 Task: Create Issue Issue0000000058 in Backlog  in Scrum Project Project0000000012 in Jira. Create Issue Issue0000000059 in Backlog  in Scrum Project Project0000000012 in Jira. Create Issue Issue0000000060 in Backlog  in Scrum Project Project0000000012 in Jira. Change IN PROGRESS as Status of Issue Issue0000000052 in Backlog  in Scrum Project Project0000000011 in Jira. Change IN PROGRESS as Status of Issue Issue0000000054 in Backlog  in Scrum Project Project0000000011 in Jira
Action: Mouse moved to (585, 73)
Screenshot: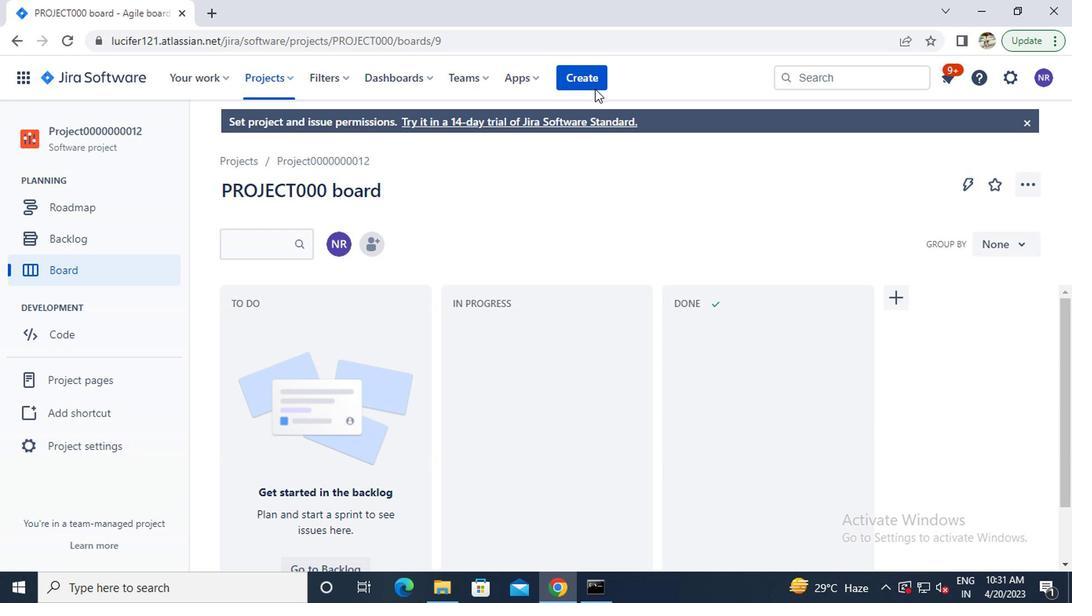 
Action: Mouse pressed left at (585, 73)
Screenshot: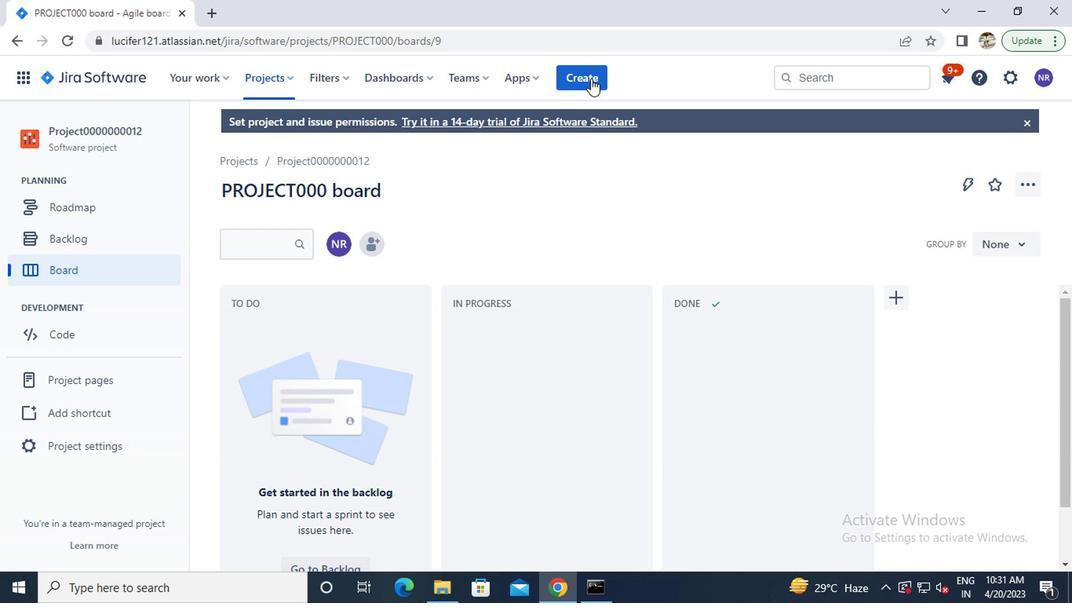 
Action: Mouse moved to (511, 235)
Screenshot: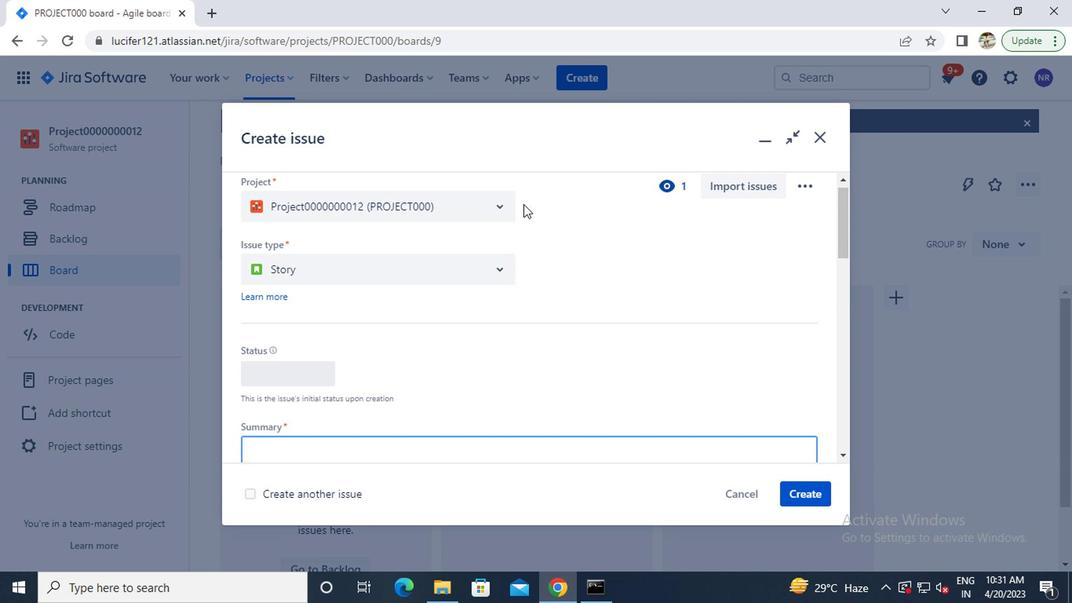 
Action: Mouse scrolled (511, 234) with delta (0, 0)
Screenshot: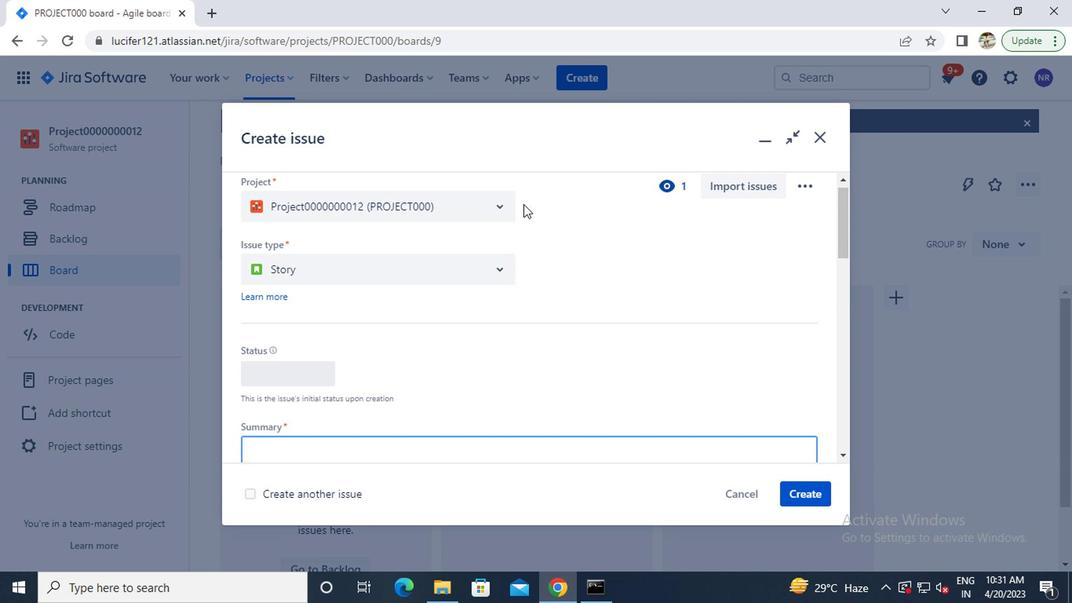 
Action: Mouse moved to (508, 246)
Screenshot: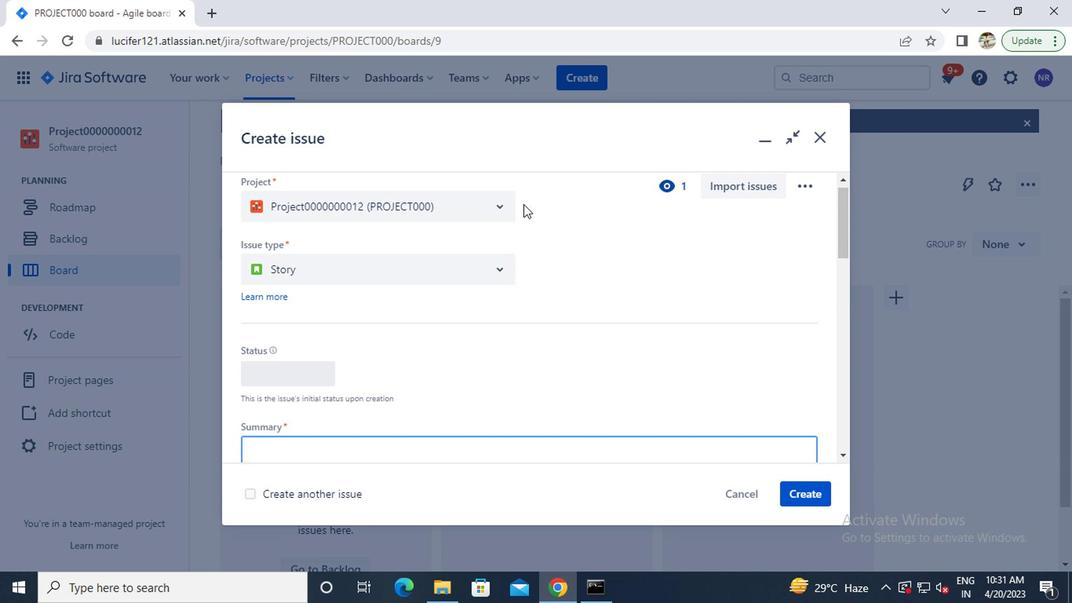 
Action: Mouse scrolled (508, 245) with delta (0, 0)
Screenshot: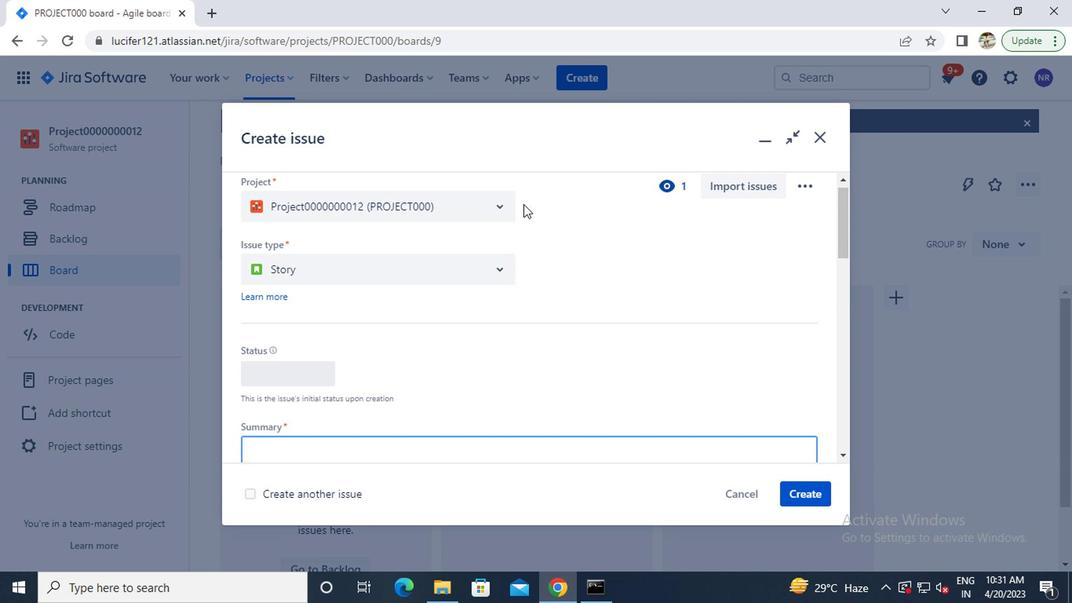 
Action: Mouse moved to (465, 291)
Screenshot: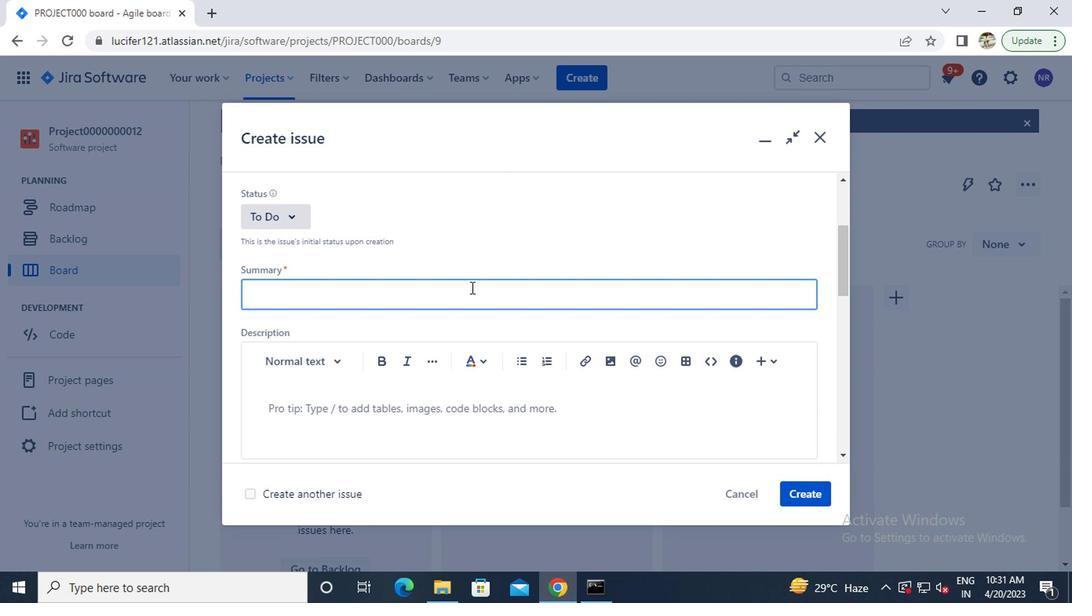 
Action: Mouse pressed left at (465, 291)
Screenshot: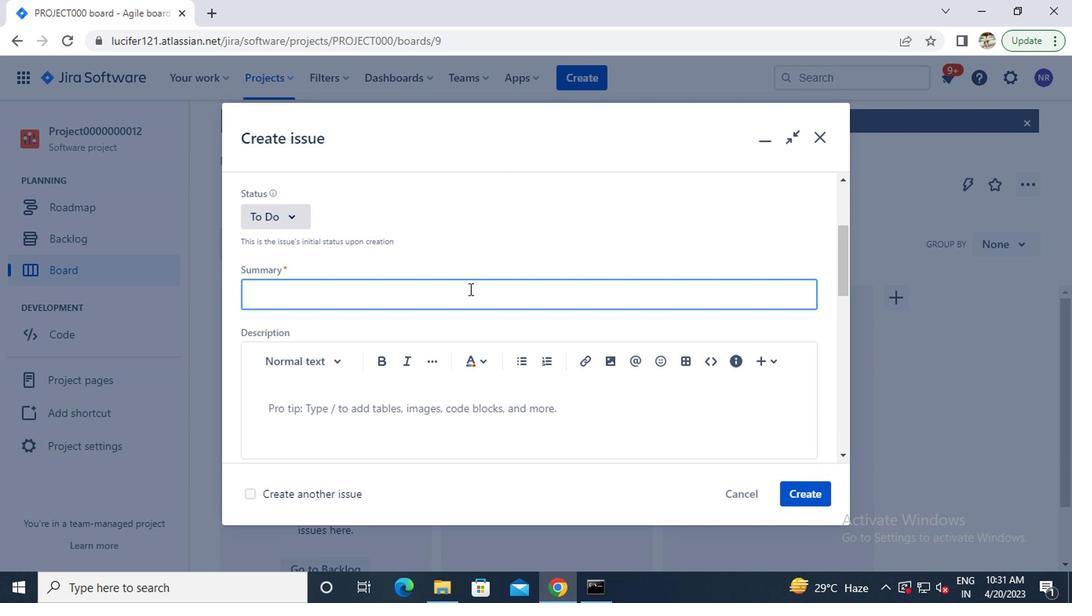 
Action: Key pressed i<Key.caps_lock>ssue000000000<Key.backspace>58<Key.enter>
Screenshot: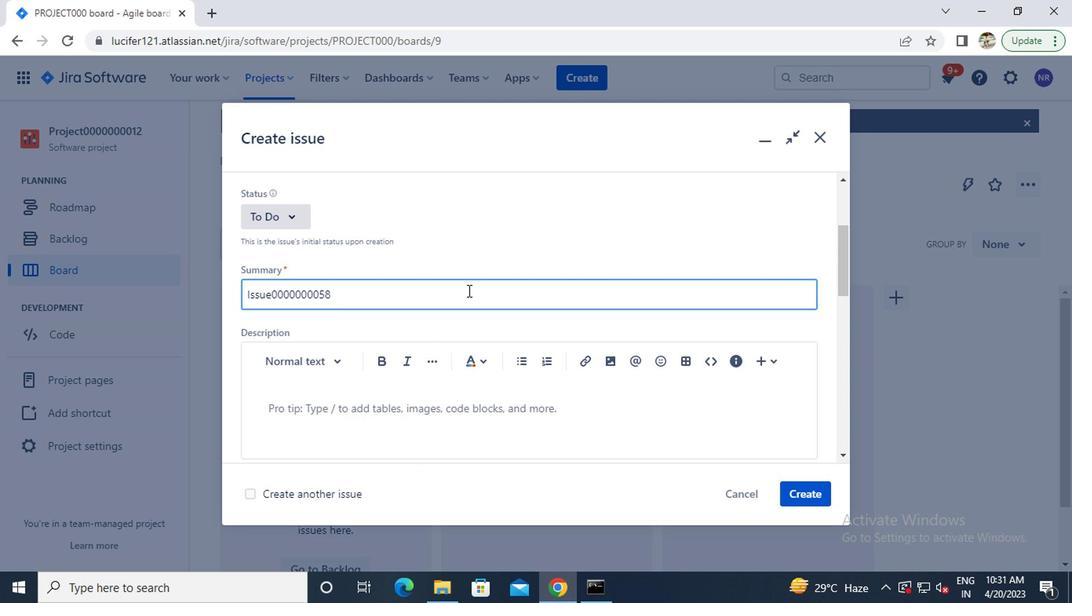 
Action: Mouse moved to (588, 76)
Screenshot: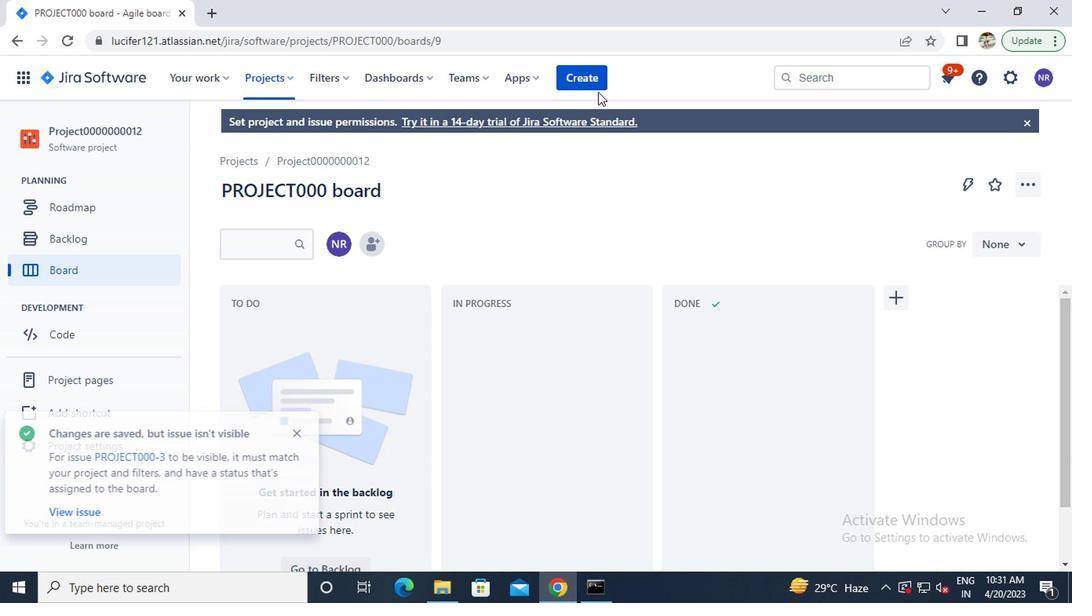
Action: Mouse pressed left at (588, 76)
Screenshot: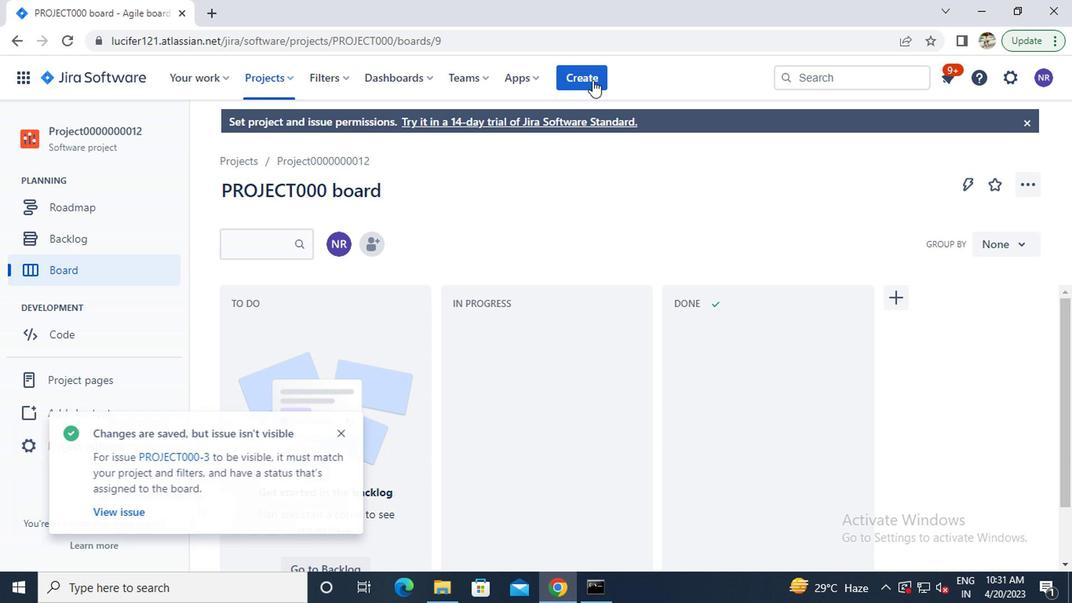 
Action: Mouse moved to (507, 250)
Screenshot: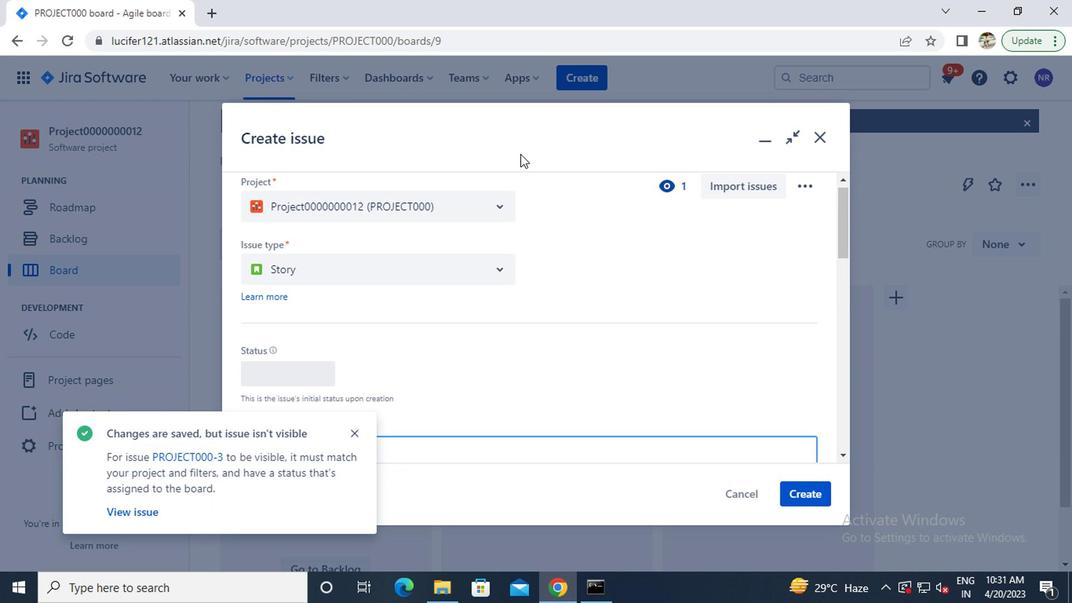 
Action: Mouse scrolled (507, 249) with delta (0, 0)
Screenshot: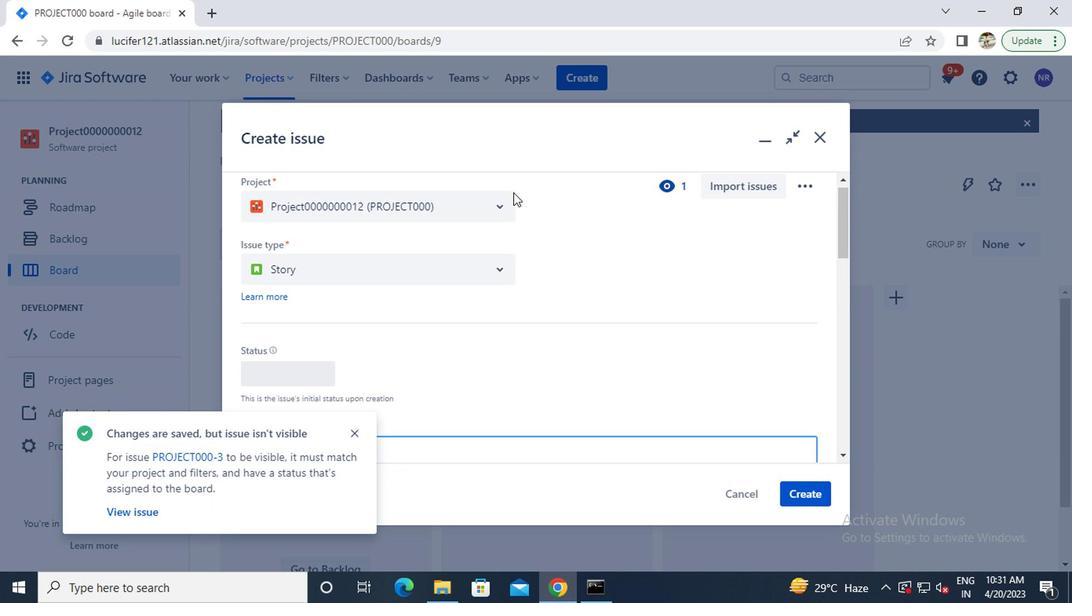 
Action: Mouse scrolled (507, 249) with delta (0, 0)
Screenshot: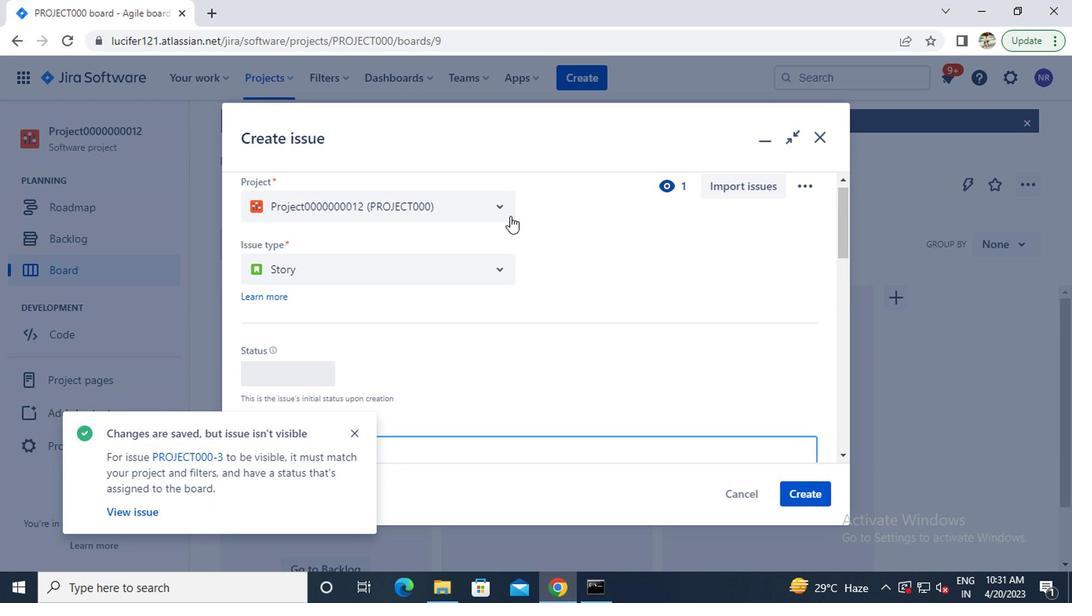 
Action: Mouse moved to (492, 302)
Screenshot: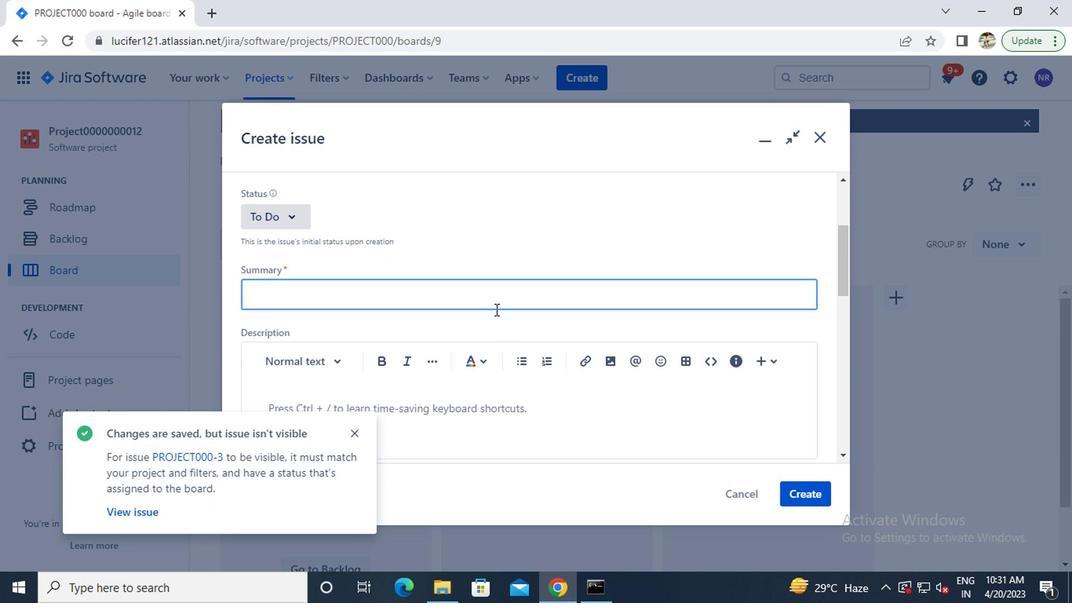 
Action: Mouse pressed left at (492, 302)
Screenshot: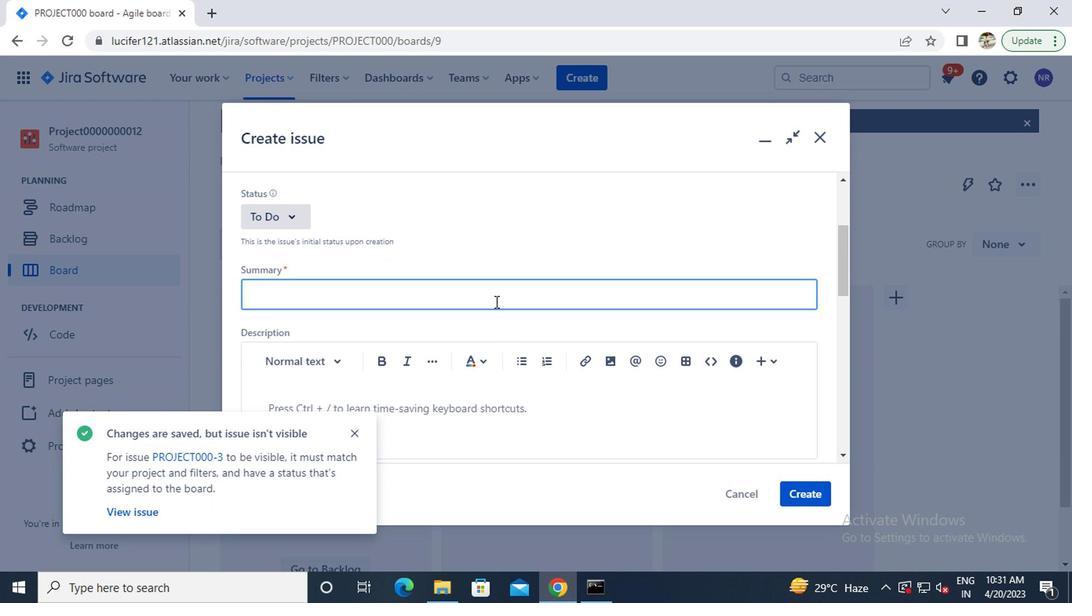 
Action: Key pressed <Key.caps_lock>i<Key.caps_lock>ssue0000000059
Screenshot: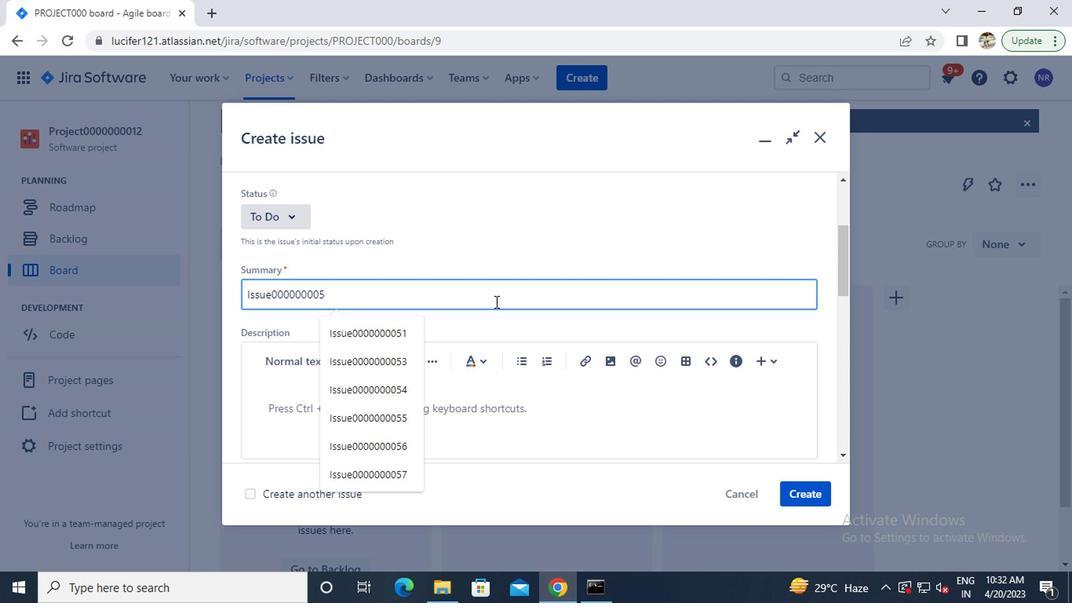 
Action: Mouse moved to (801, 498)
Screenshot: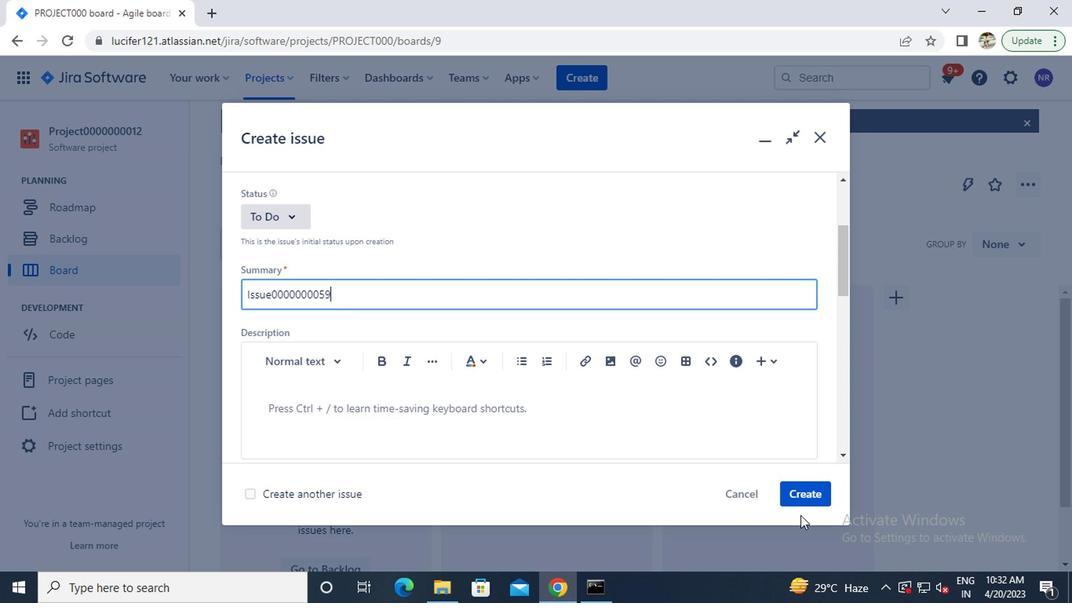 
Action: Mouse pressed left at (801, 498)
Screenshot: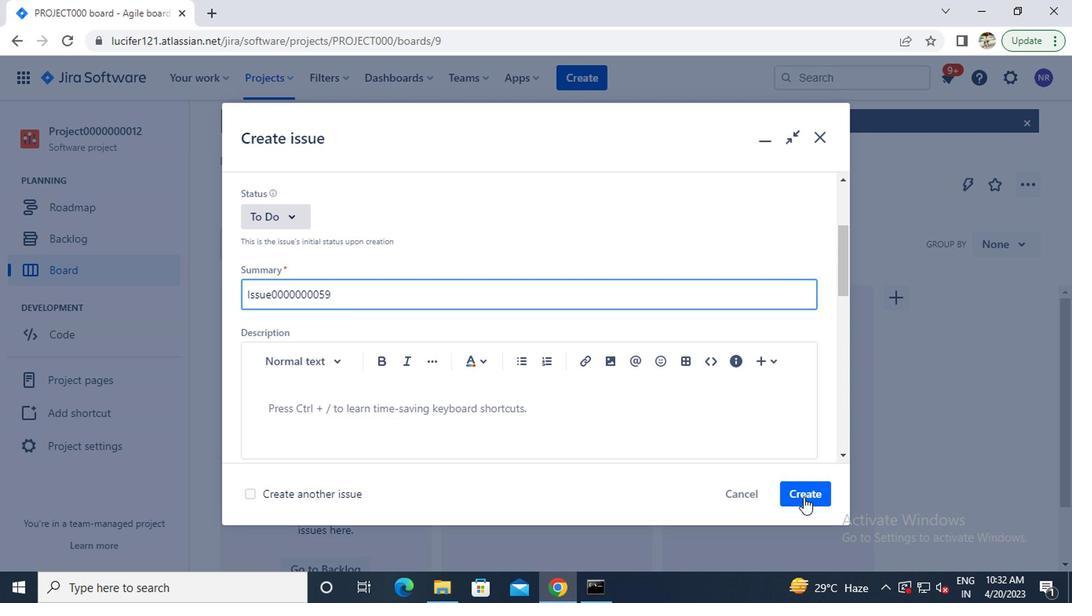 
Action: Mouse moved to (569, 79)
Screenshot: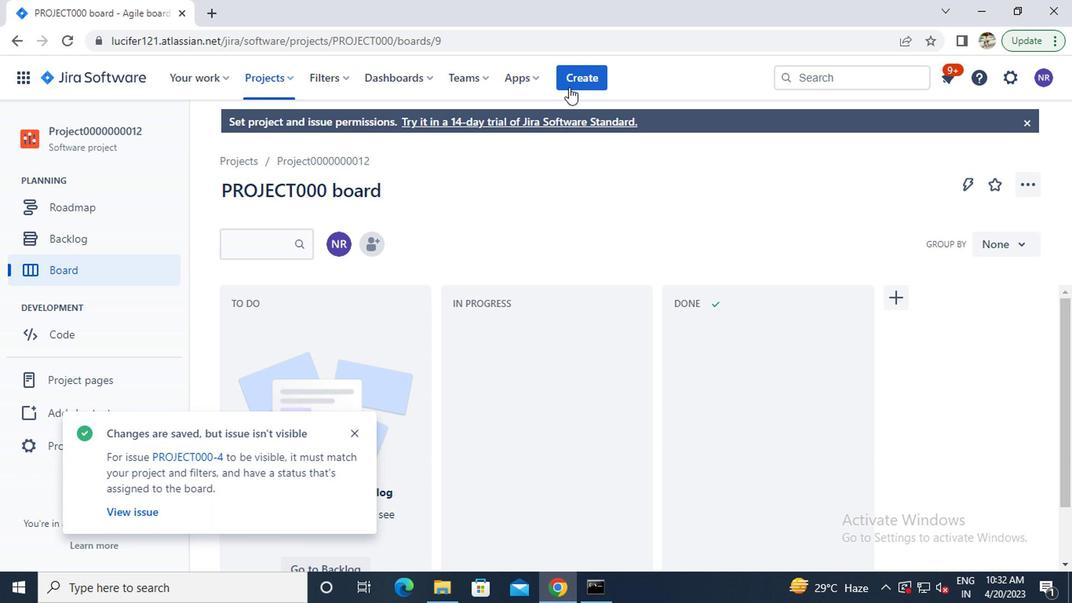 
Action: Mouse pressed left at (569, 79)
Screenshot: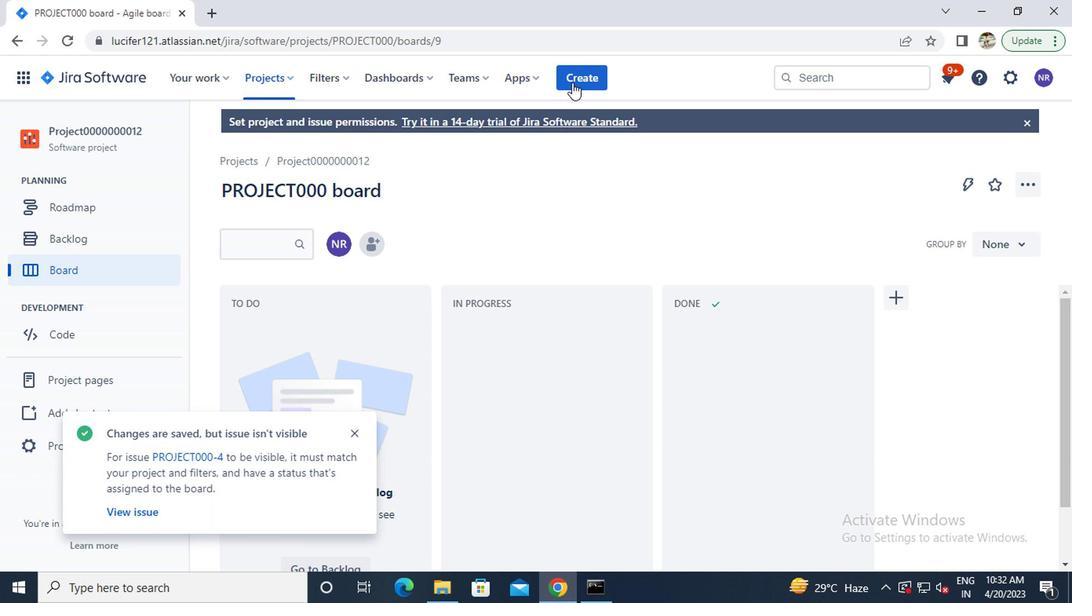 
Action: Mouse moved to (541, 160)
Screenshot: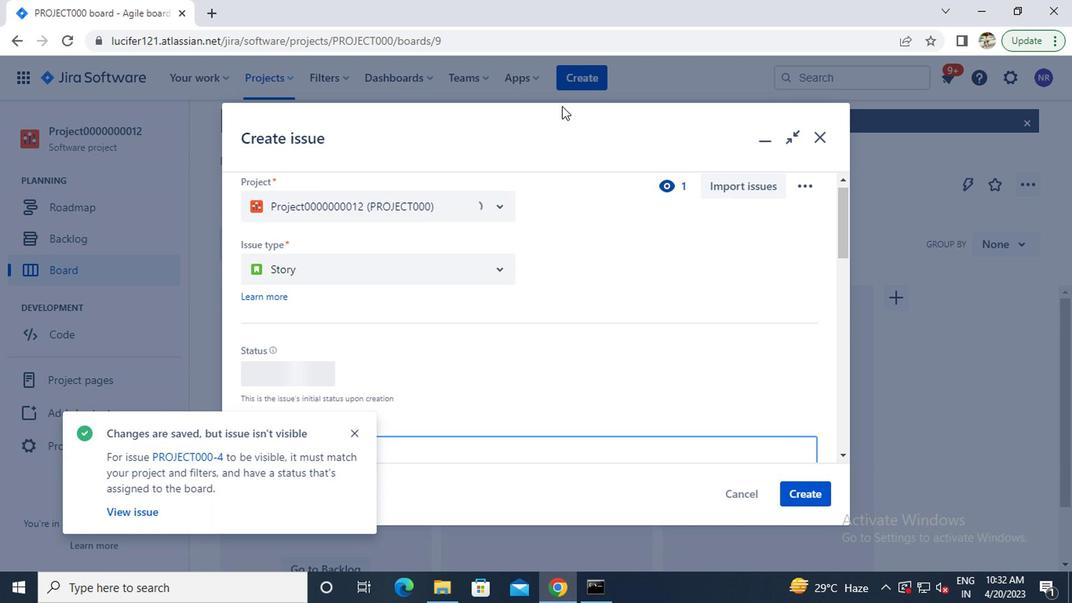 
Action: Mouse scrolled (541, 159) with delta (0, 0)
Screenshot: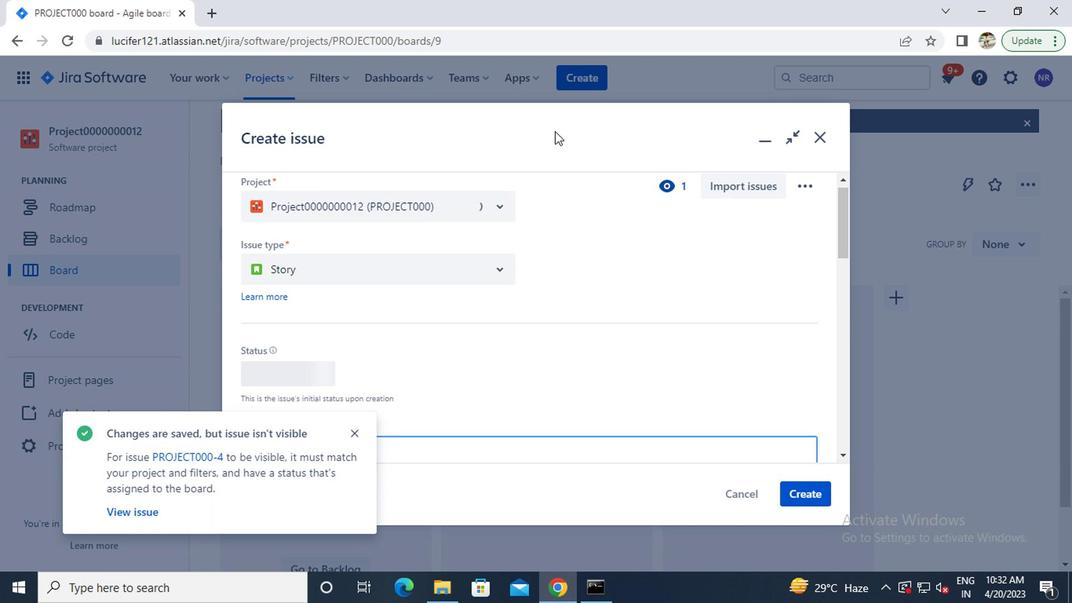 
Action: Mouse scrolled (541, 159) with delta (0, 0)
Screenshot: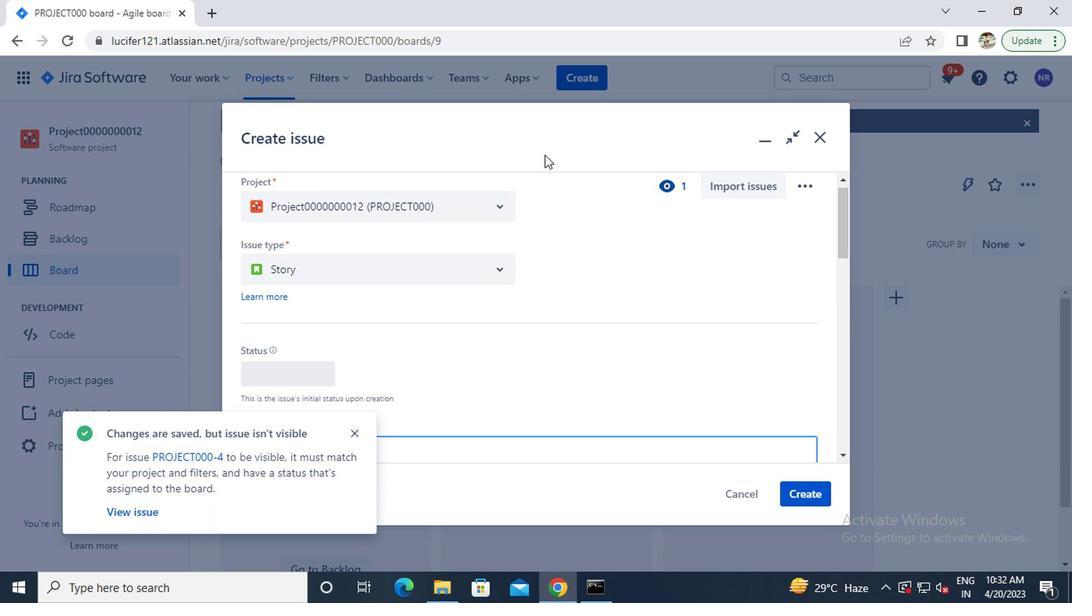 
Action: Mouse scrolled (541, 159) with delta (0, 0)
Screenshot: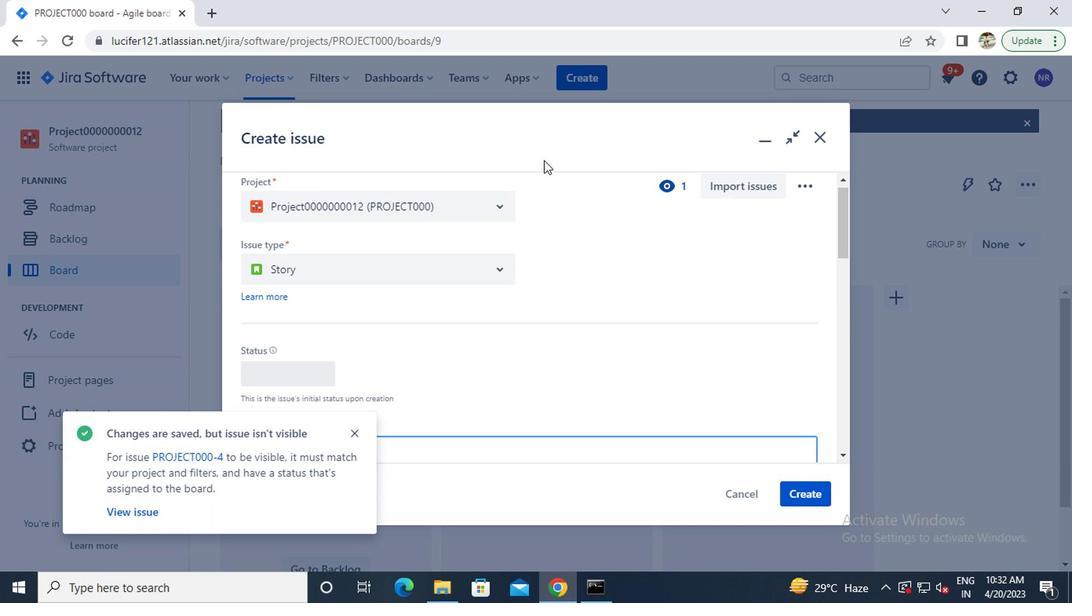 
Action: Mouse moved to (539, 173)
Screenshot: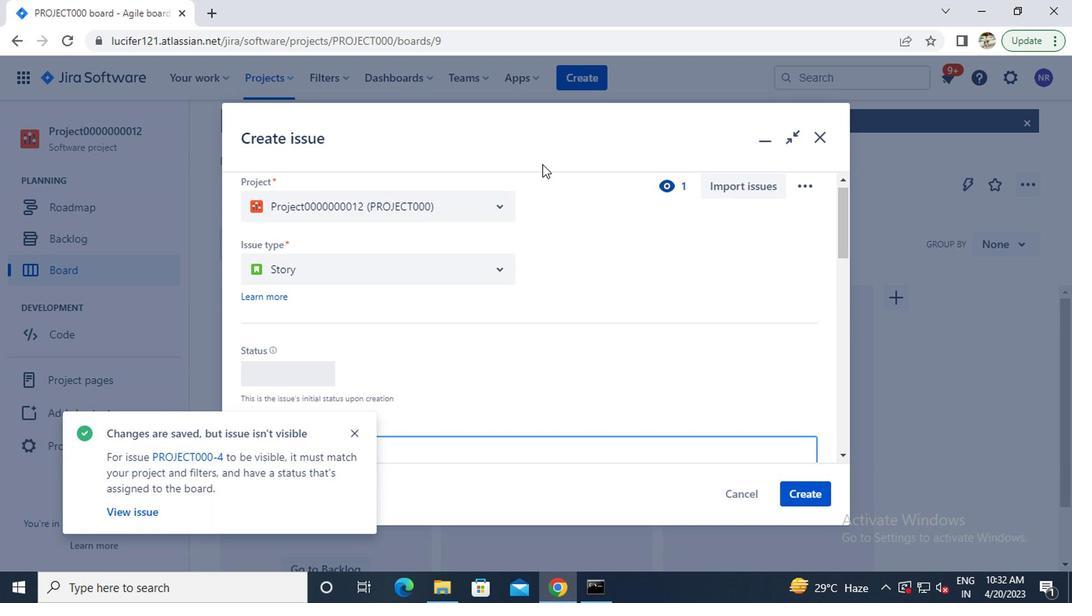 
Action: Mouse scrolled (539, 173) with delta (0, 0)
Screenshot: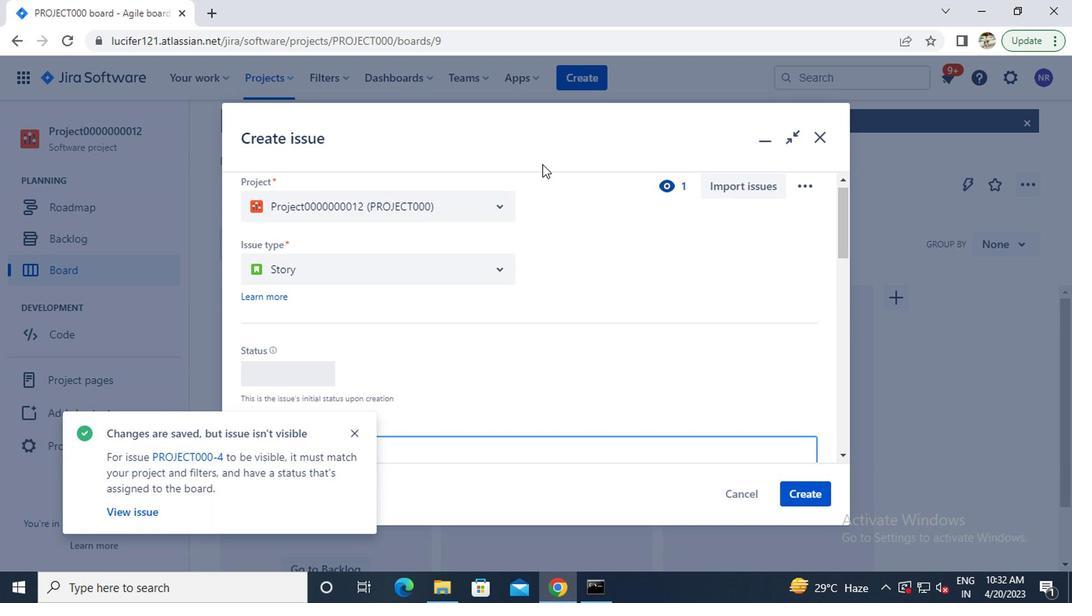
Action: Mouse moved to (540, 175)
Screenshot: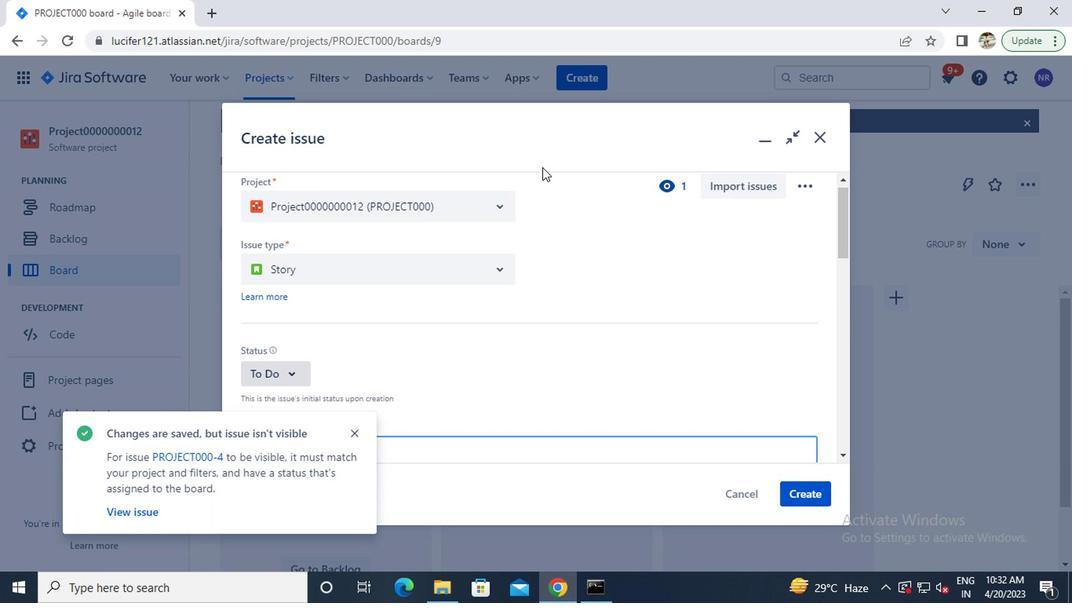 
Action: Mouse scrolled (540, 175) with delta (0, 0)
Screenshot: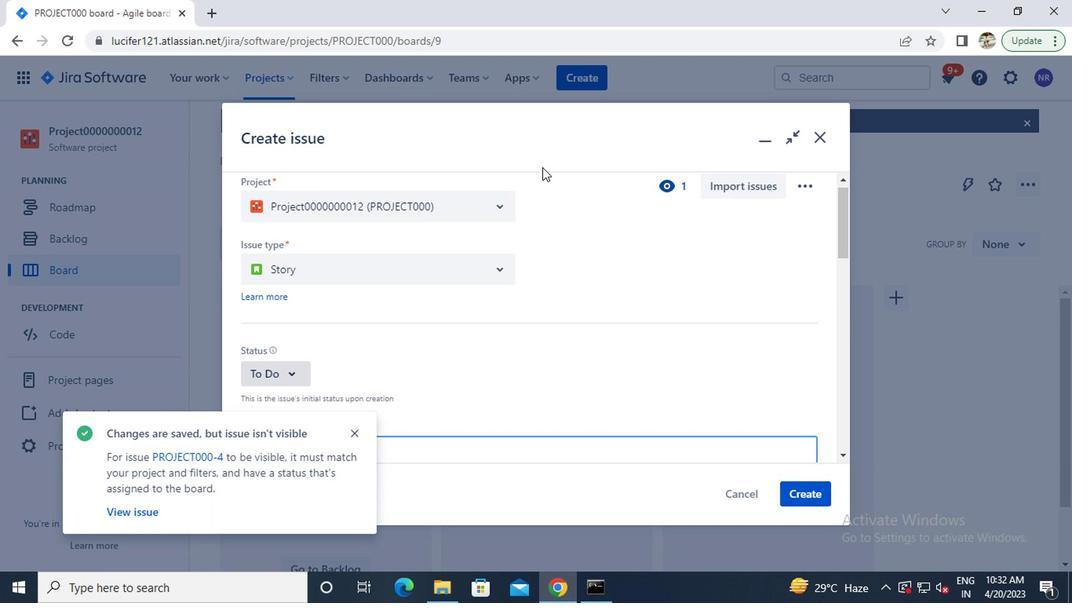 
Action: Mouse moved to (461, 289)
Screenshot: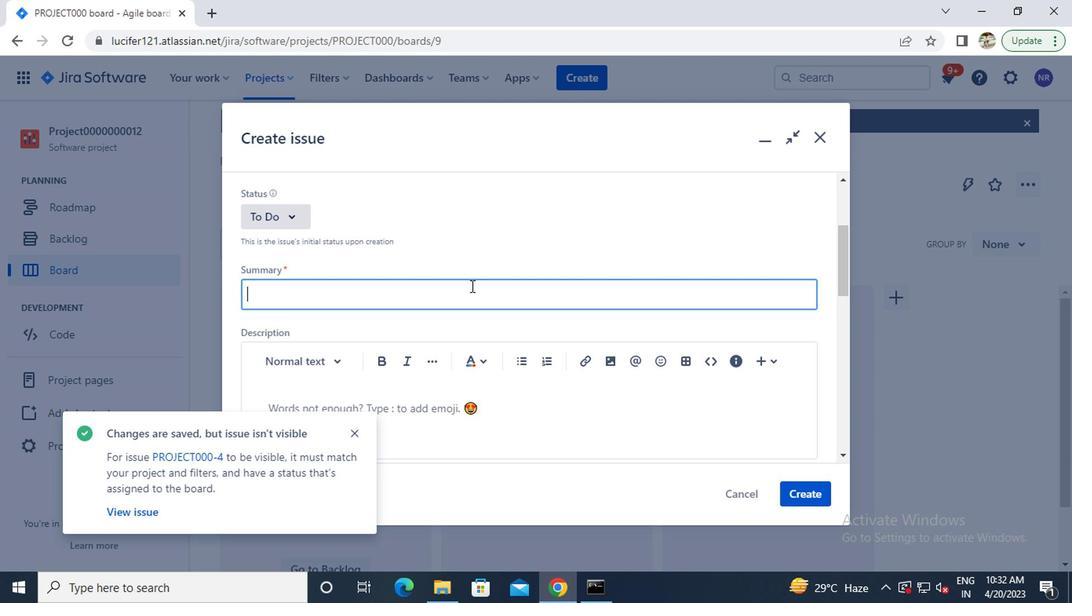 
Action: Mouse pressed left at (461, 289)
Screenshot: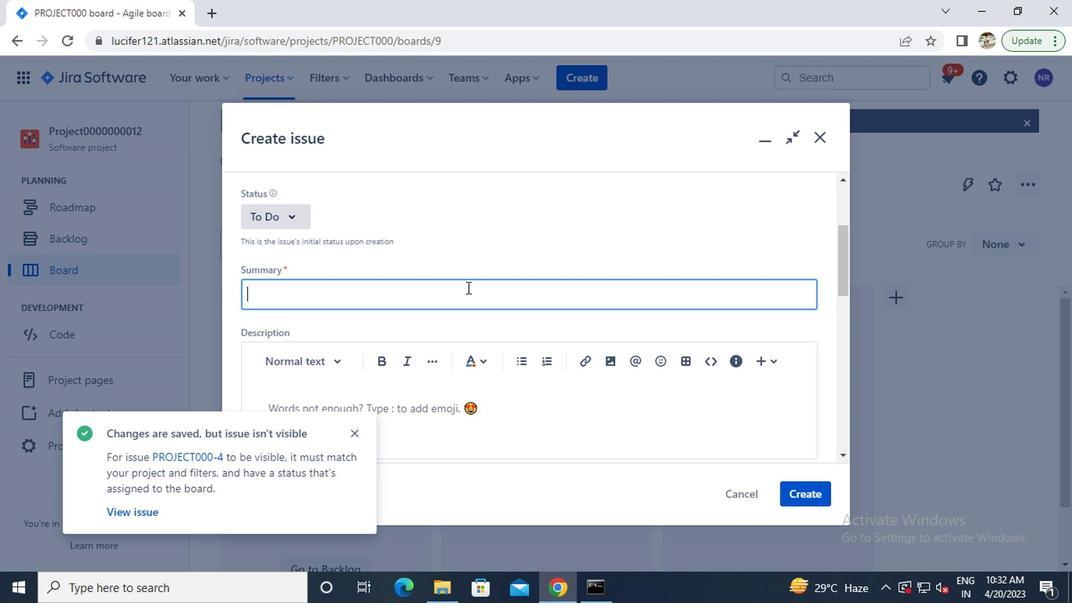
Action: Key pressed <Key.caps_lock>i<Key.caps_lock>ssue0000000060
Screenshot: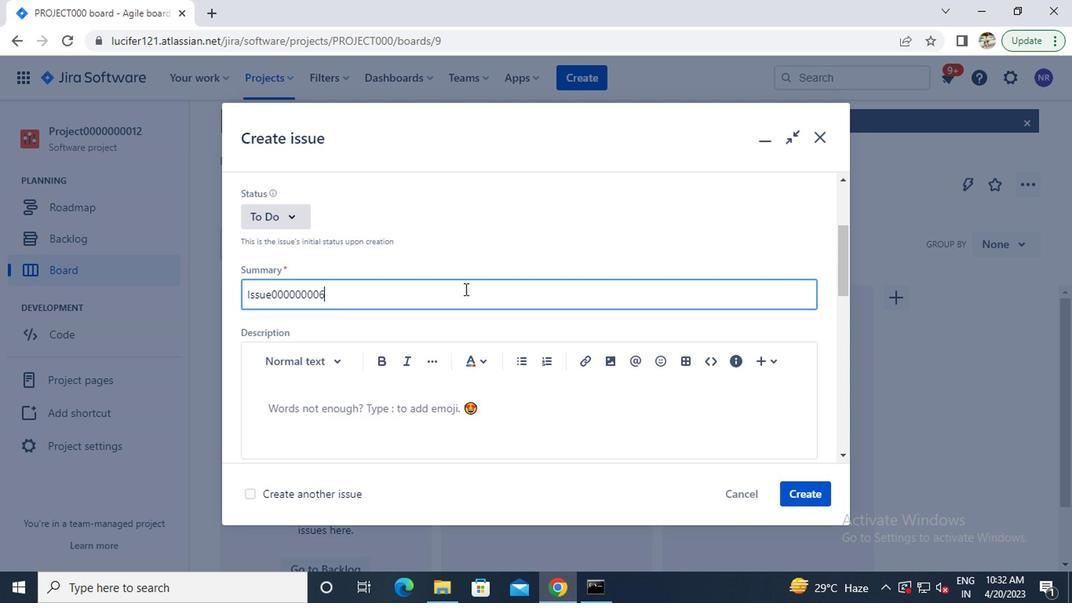 
Action: Mouse moved to (793, 491)
Screenshot: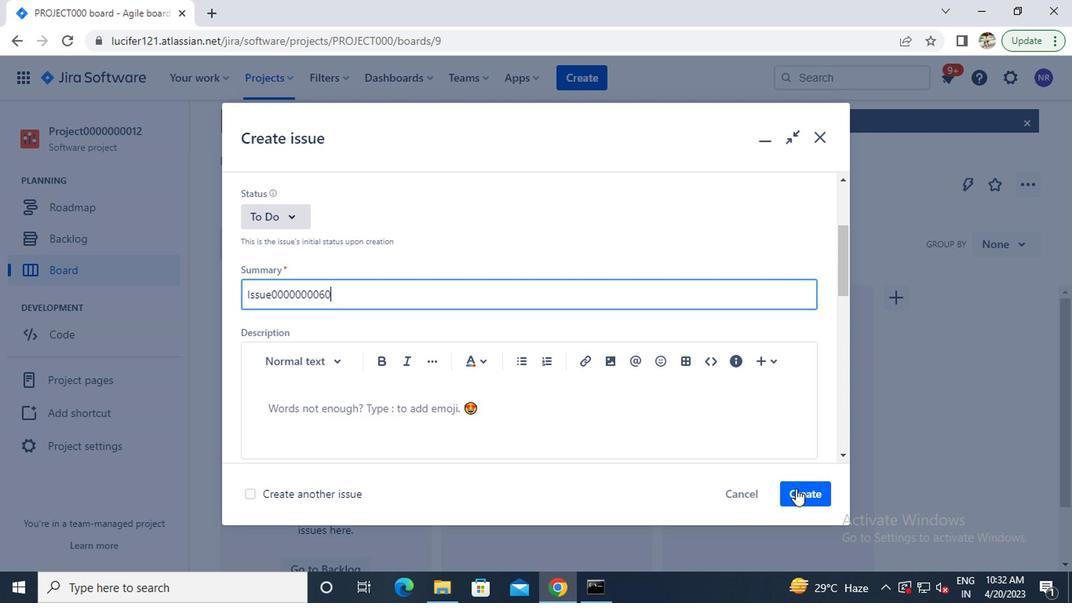 
Action: Mouse pressed left at (793, 491)
Screenshot: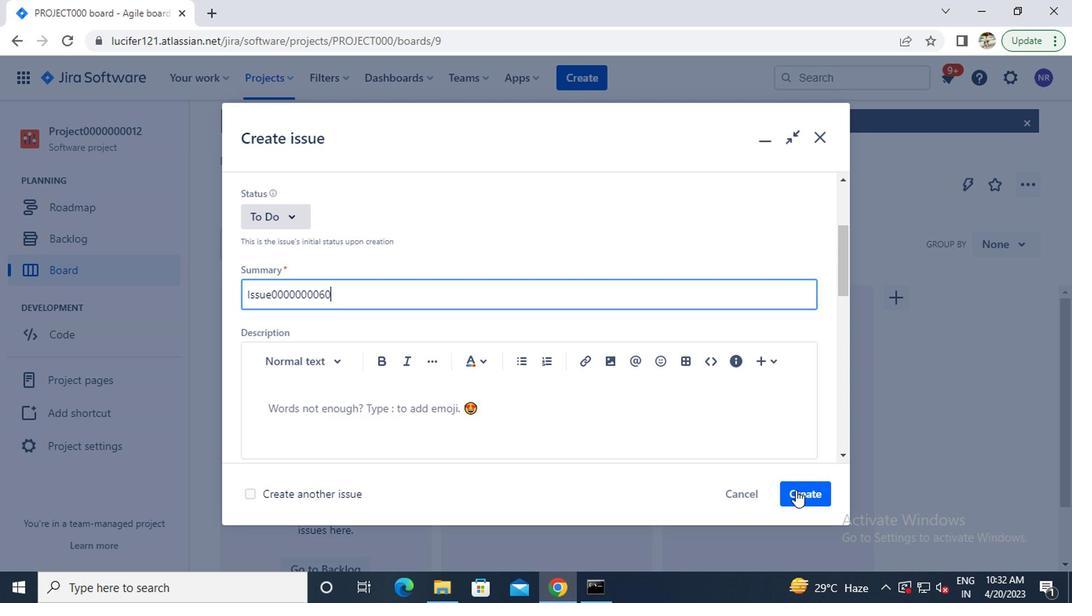
Action: Mouse moved to (268, 79)
Screenshot: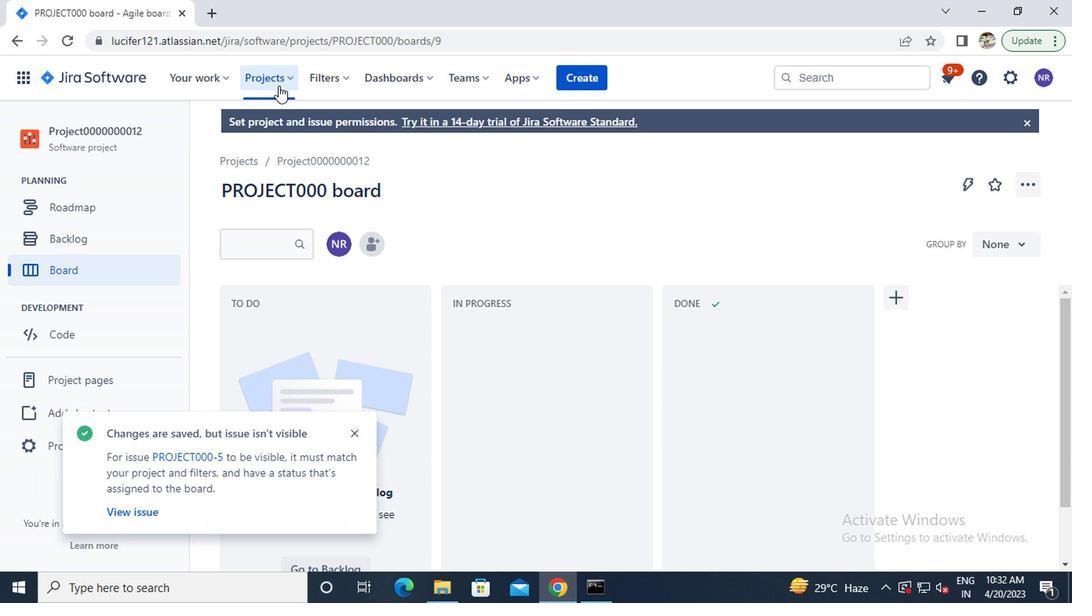 
Action: Mouse pressed left at (268, 79)
Screenshot: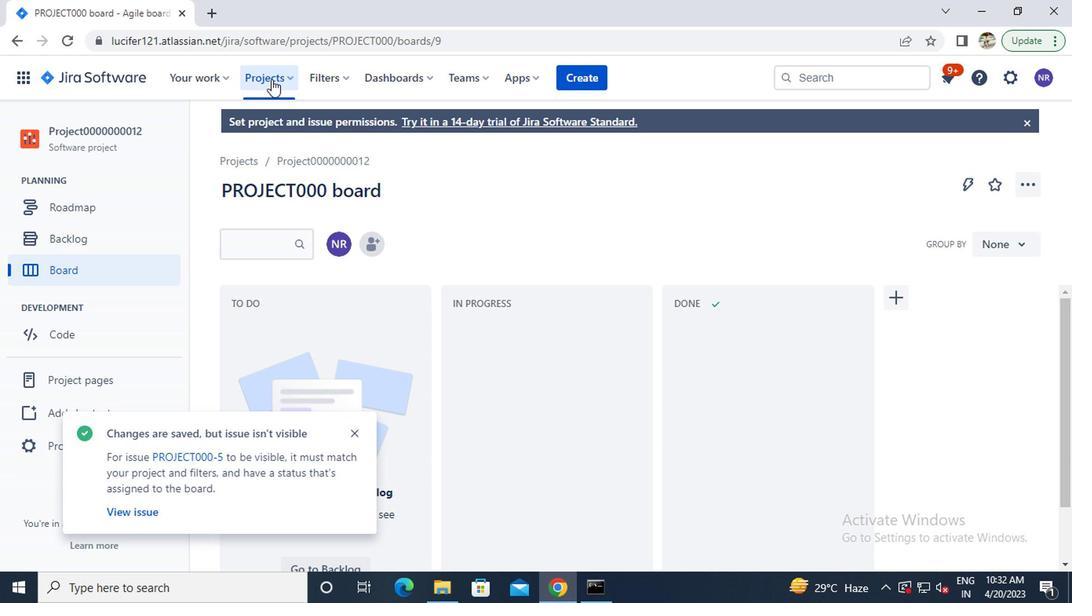 
Action: Mouse moved to (317, 179)
Screenshot: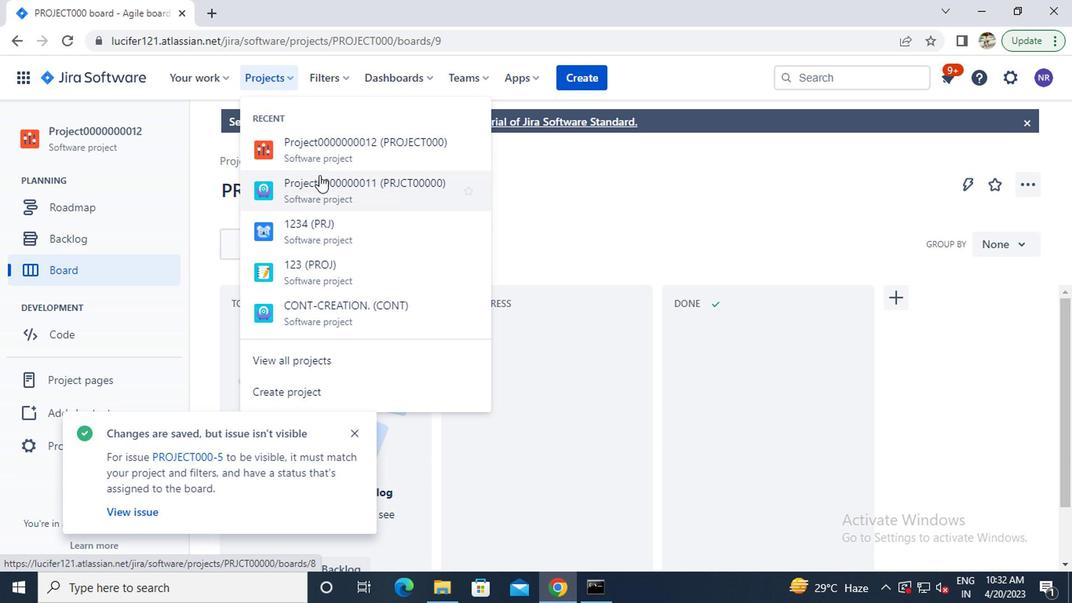 
Action: Mouse pressed left at (317, 179)
Screenshot: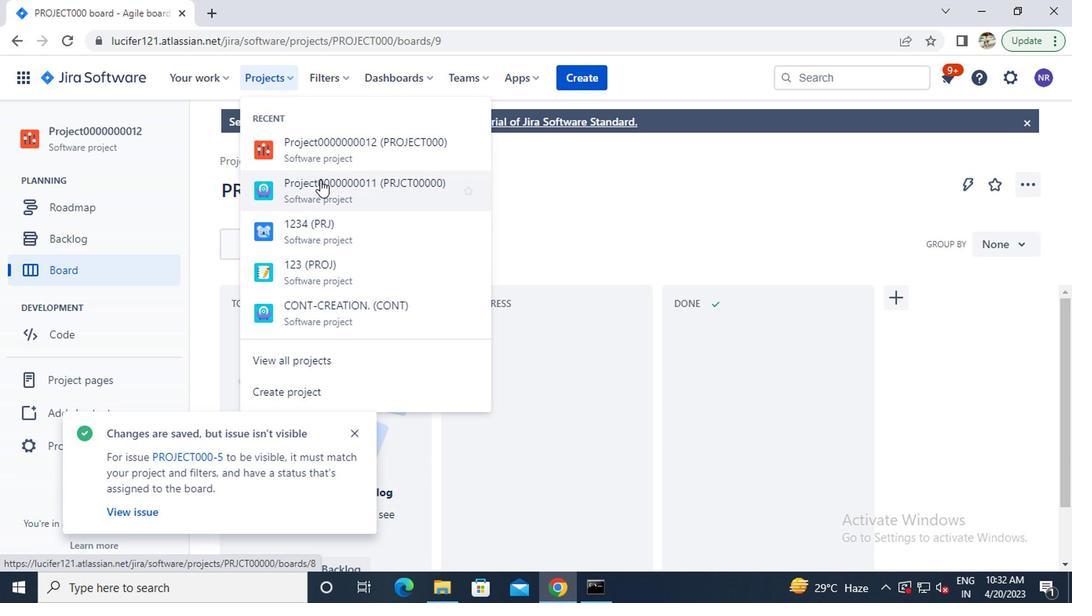 
Action: Mouse moved to (51, 232)
Screenshot: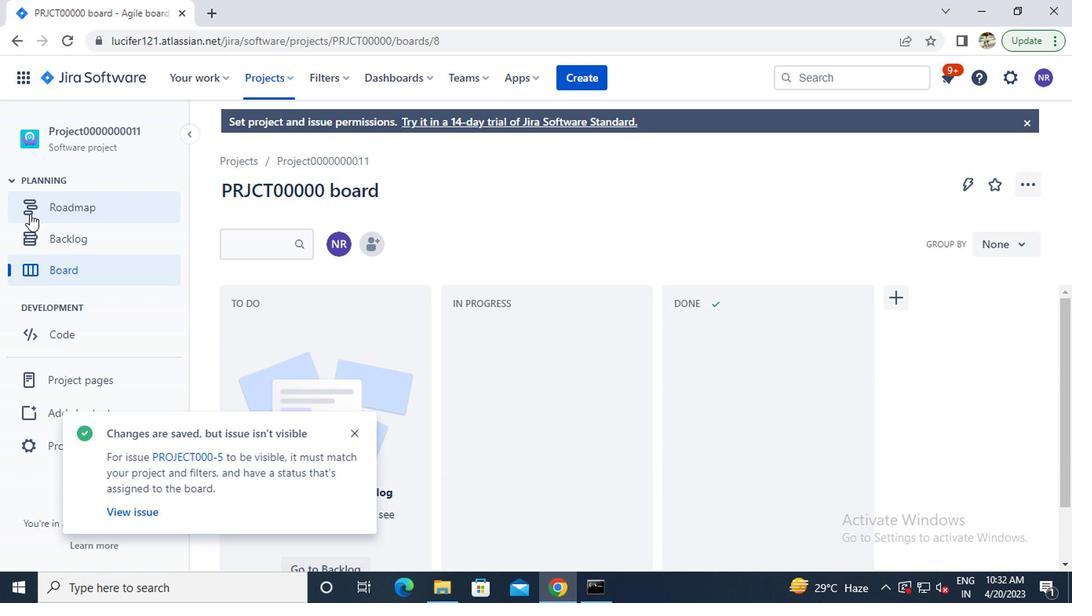 
Action: Mouse pressed left at (51, 232)
Screenshot: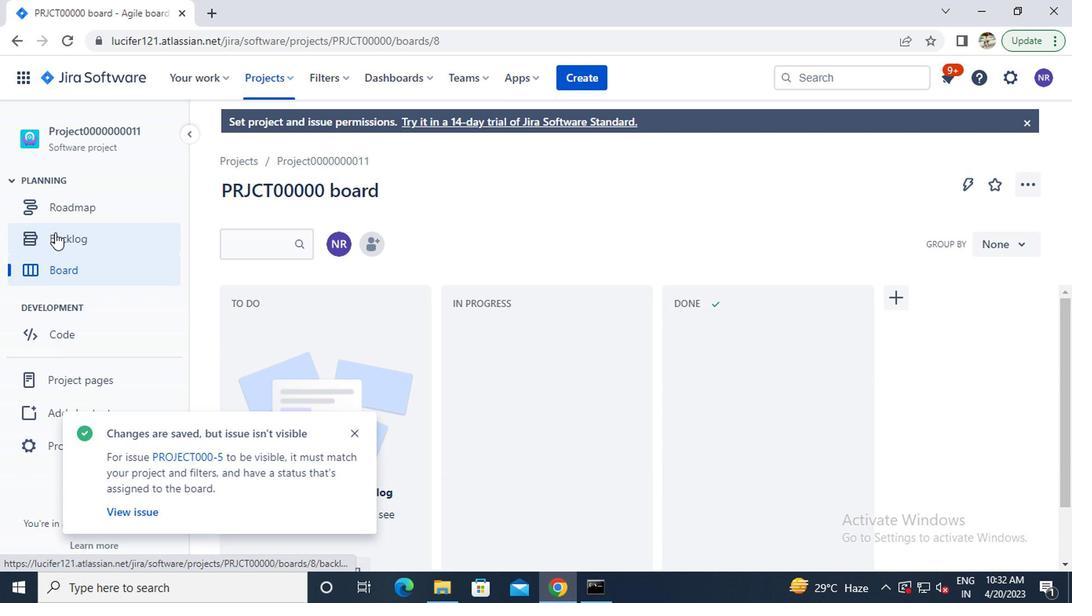 
Action: Mouse moved to (451, 341)
Screenshot: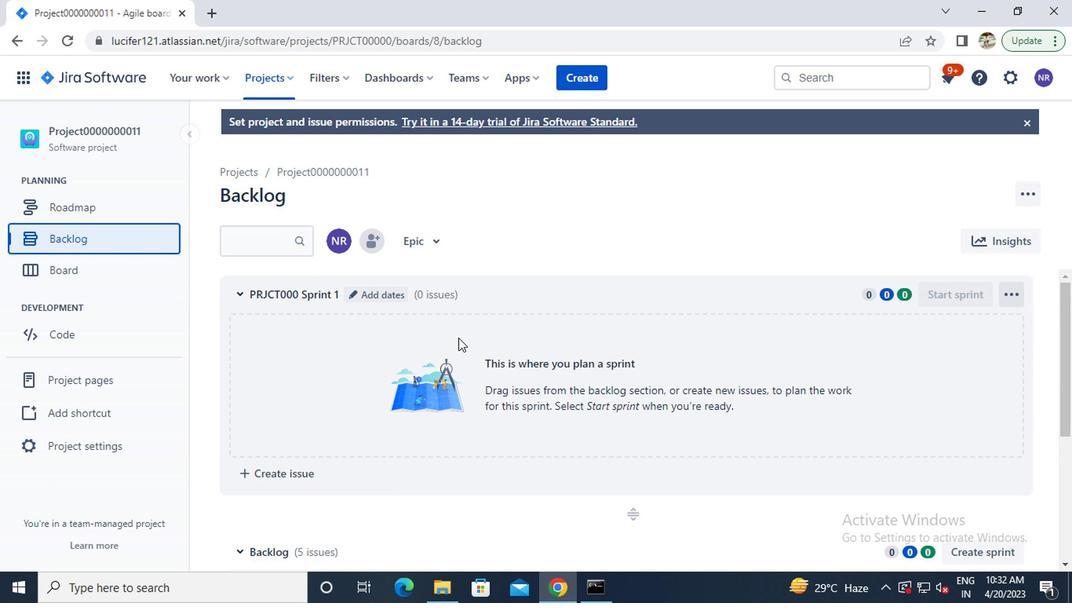 
Action: Mouse scrolled (451, 341) with delta (0, 0)
Screenshot: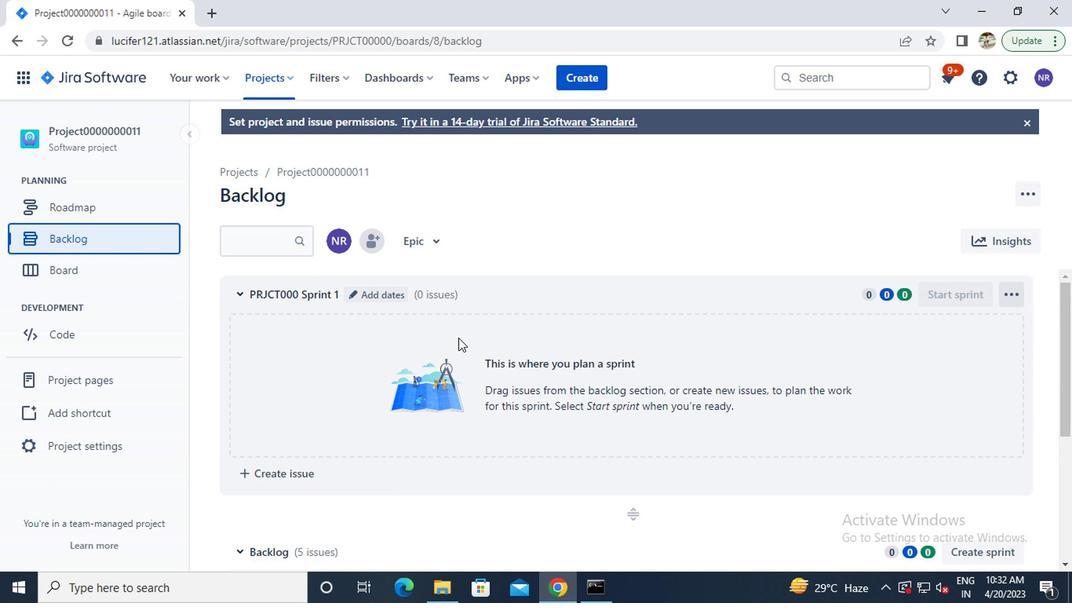
Action: Mouse moved to (451, 341)
Screenshot: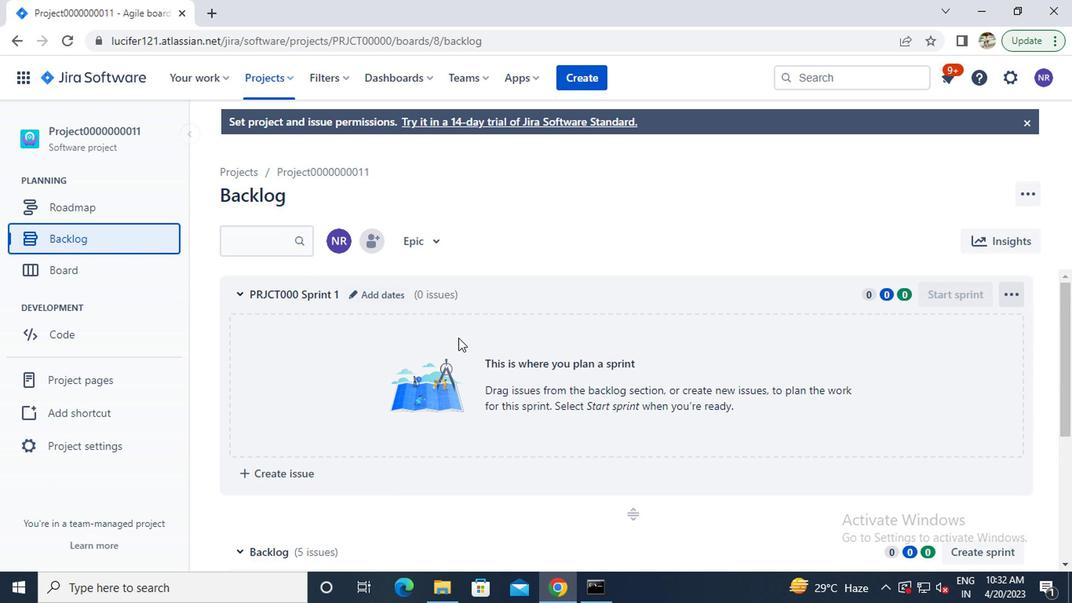 
Action: Mouse scrolled (451, 341) with delta (0, 0)
Screenshot: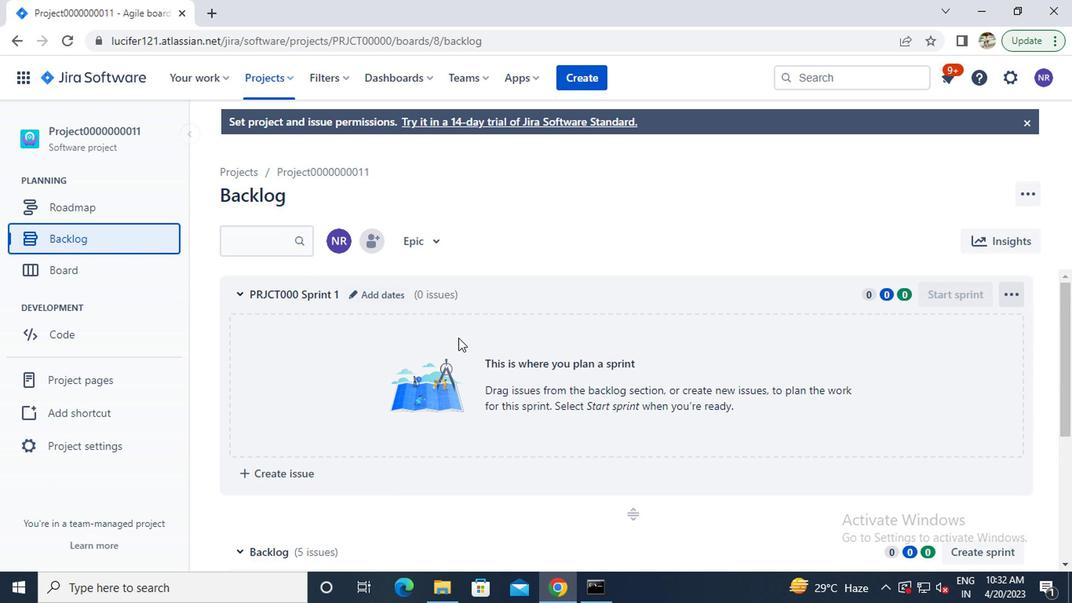 
Action: Mouse scrolled (451, 341) with delta (0, 0)
Screenshot: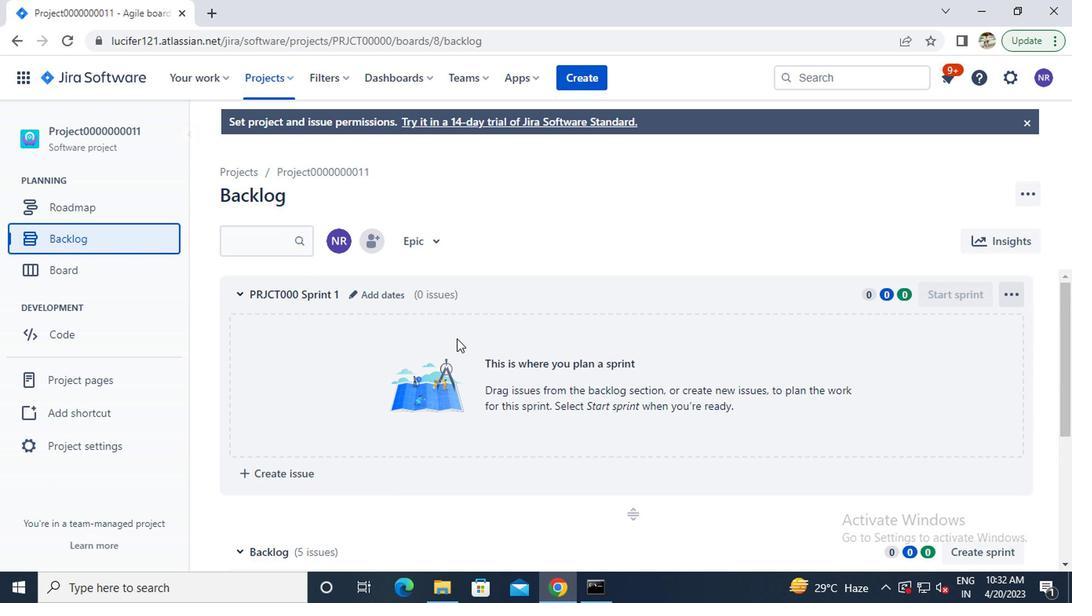 
Action: Mouse moved to (929, 382)
Screenshot: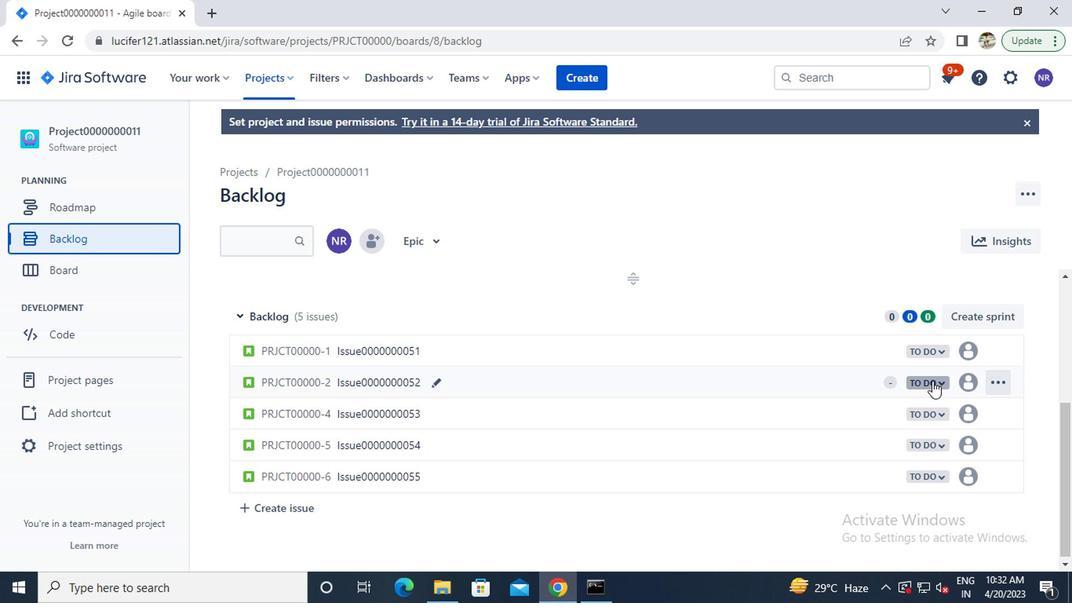 
Action: Mouse pressed left at (929, 382)
Screenshot: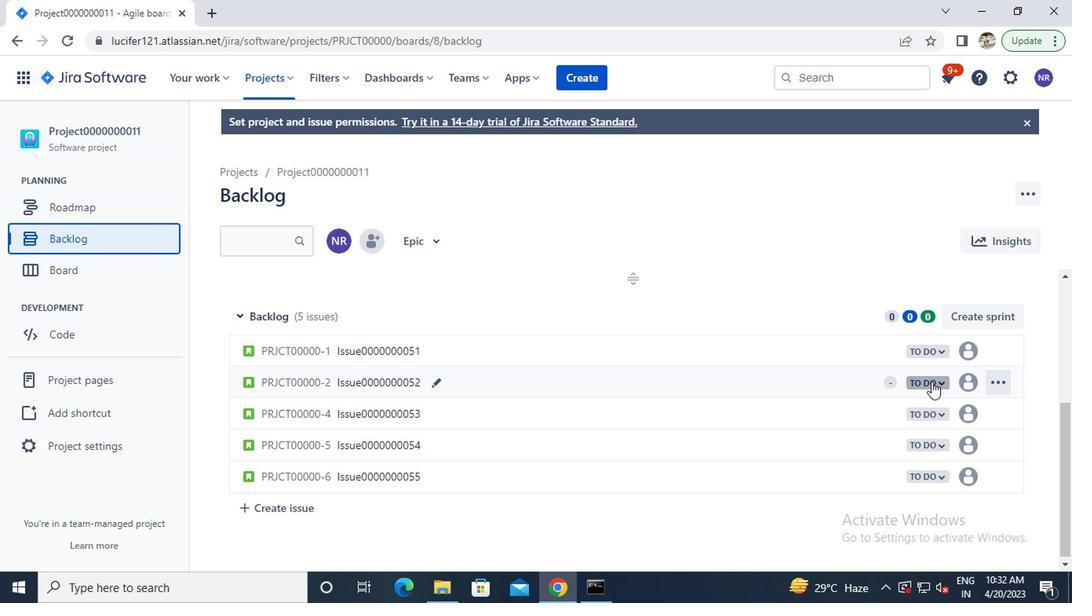 
Action: Mouse moved to (814, 413)
Screenshot: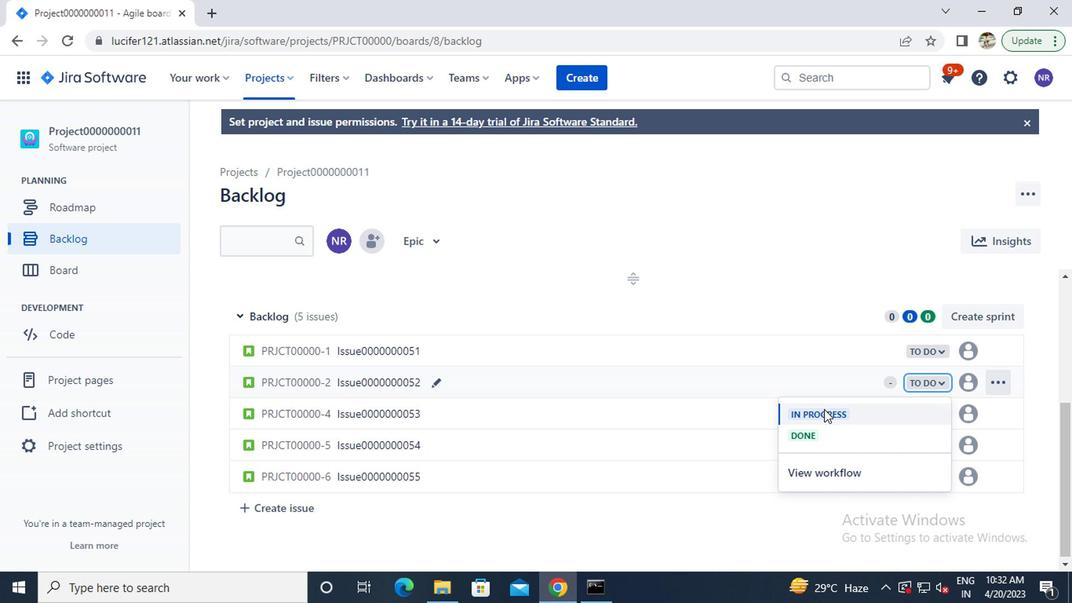 
Action: Mouse pressed left at (814, 413)
Screenshot: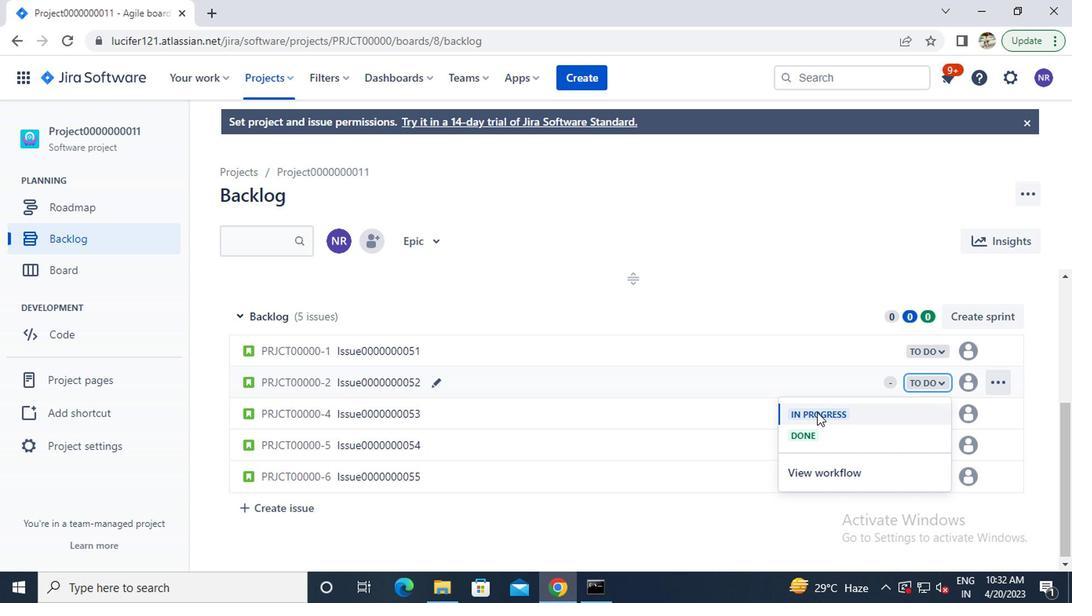 
Action: Mouse moved to (922, 442)
Screenshot: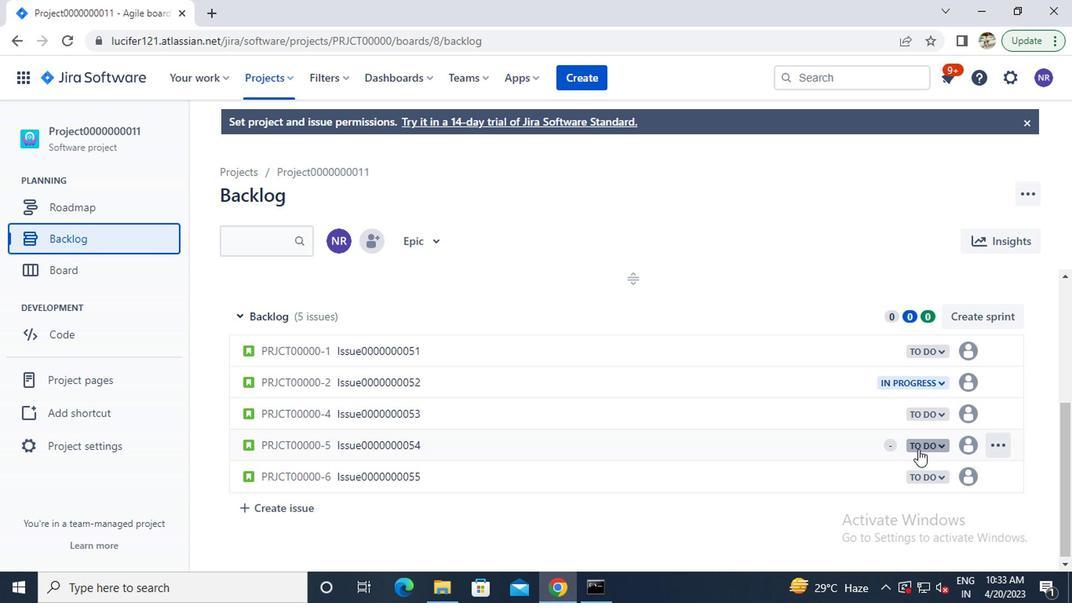 
Action: Mouse pressed left at (922, 442)
Screenshot: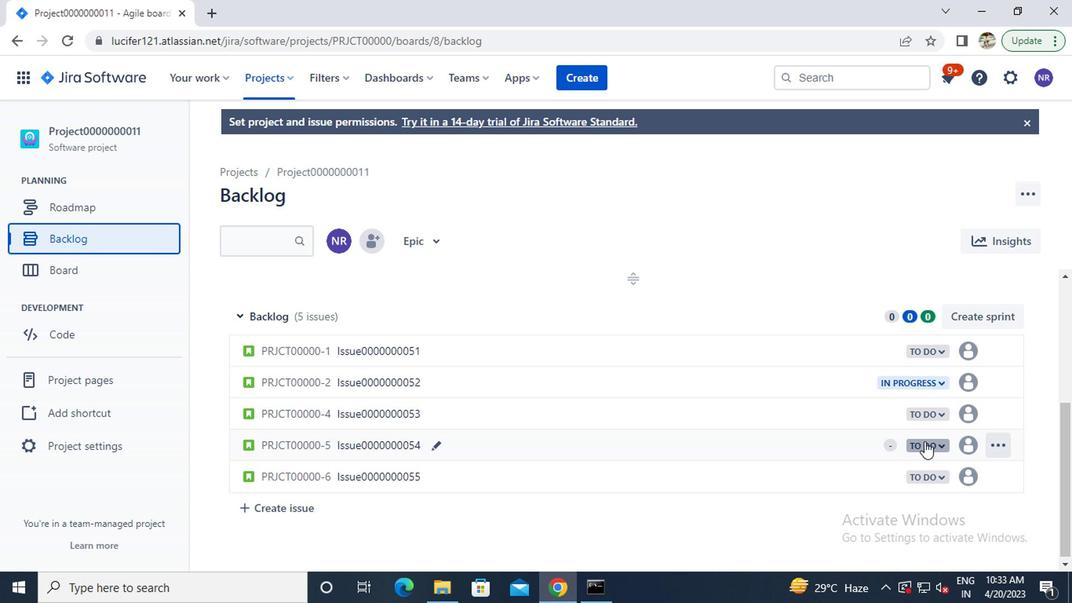 
Action: Mouse moved to (818, 479)
Screenshot: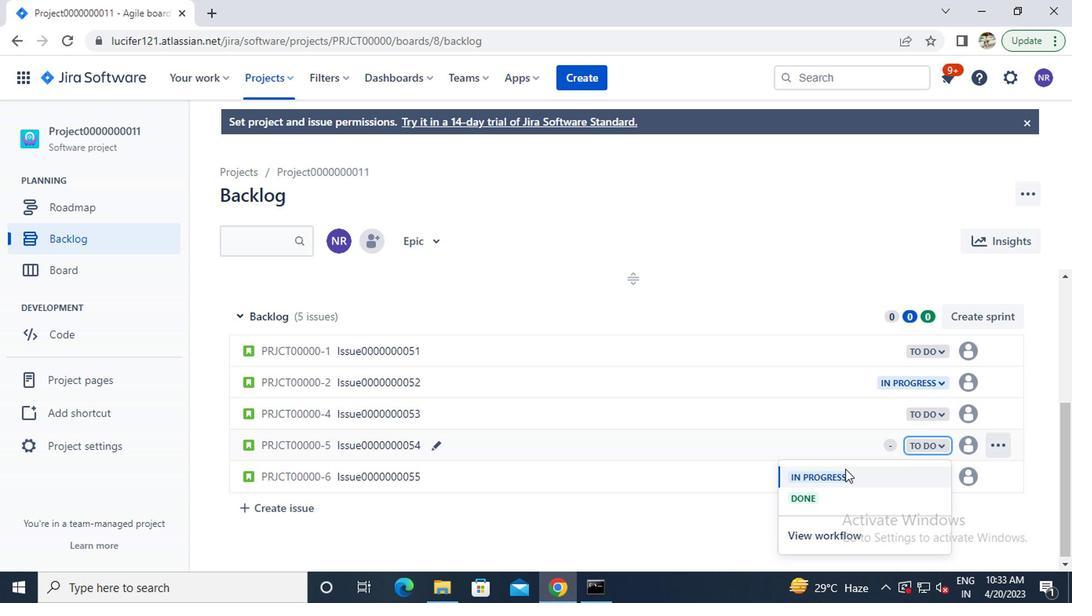 
Action: Mouse pressed left at (818, 479)
Screenshot: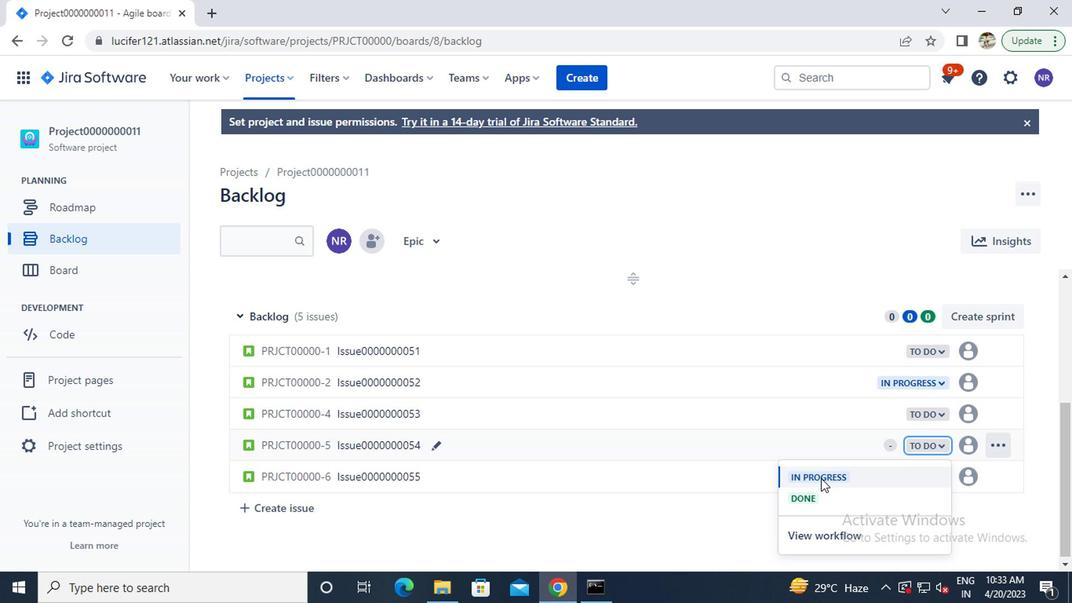 
